 Task: Search one way flight ticket for 4 adults, 2 children, 2 infants in seat and 1 infant on lap in economy from Hays: Hays Regional Airport to Fort Wayne: Fort Wayne International Airport on 5-4-2023. Choice of flights is Westjet. Price is upto 90000. Outbound departure time preference is 10:30.
Action: Mouse moved to (318, 292)
Screenshot: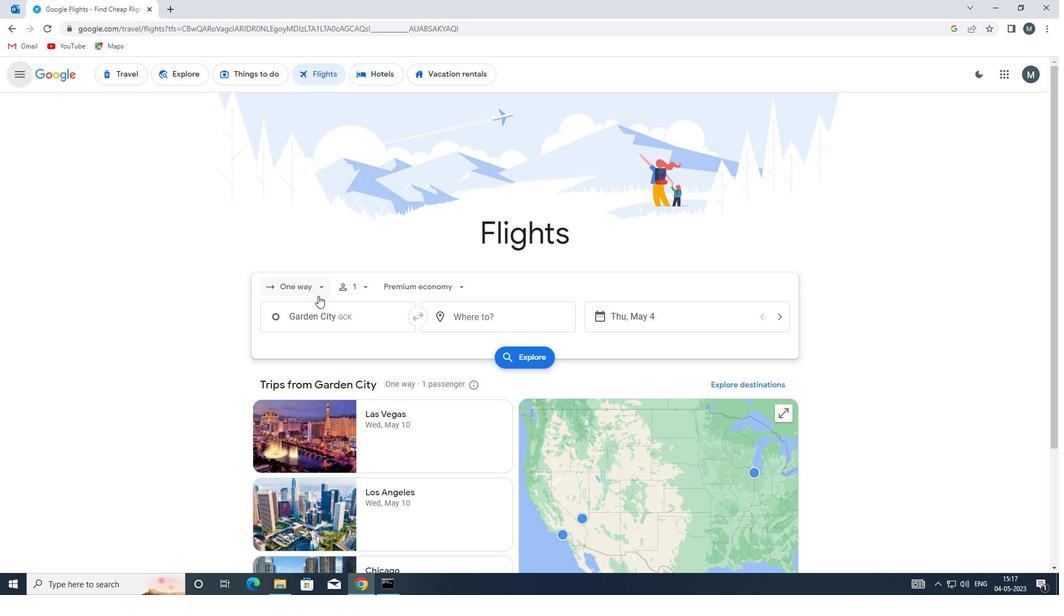 
Action: Mouse pressed left at (318, 292)
Screenshot: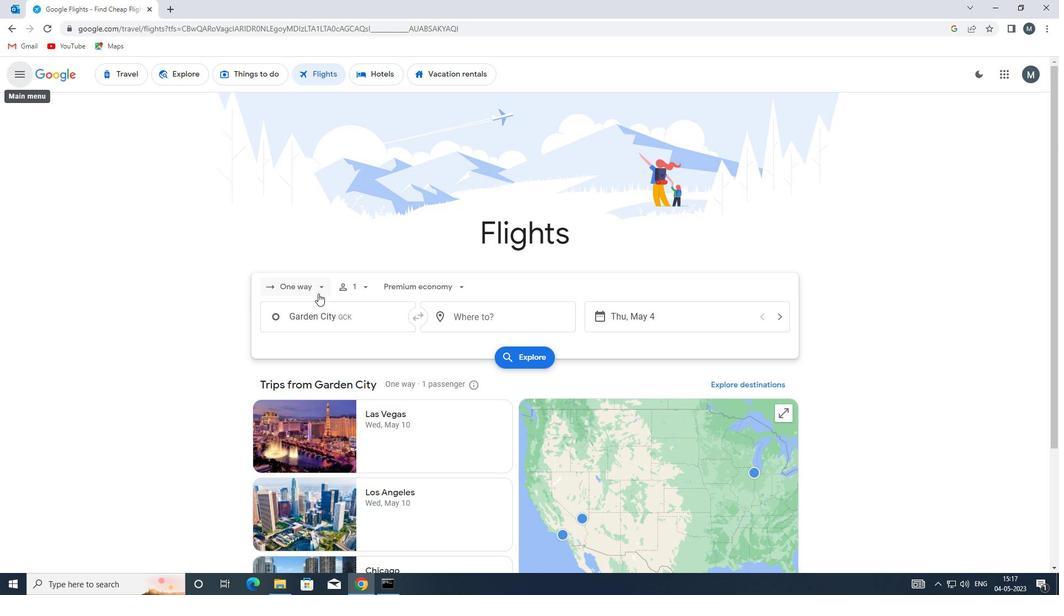 
Action: Mouse moved to (329, 334)
Screenshot: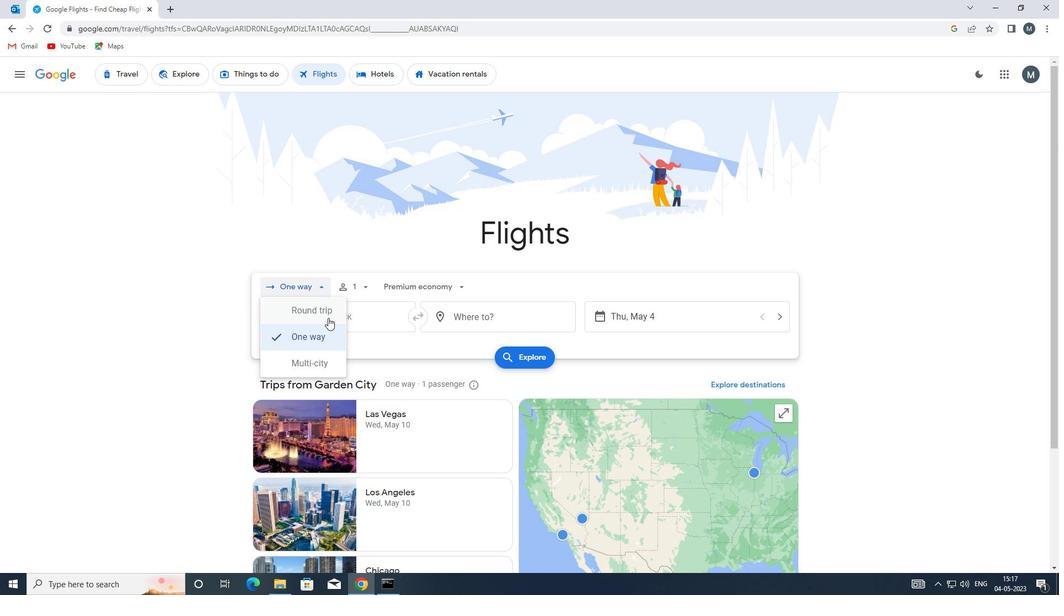 
Action: Mouse pressed left at (329, 334)
Screenshot: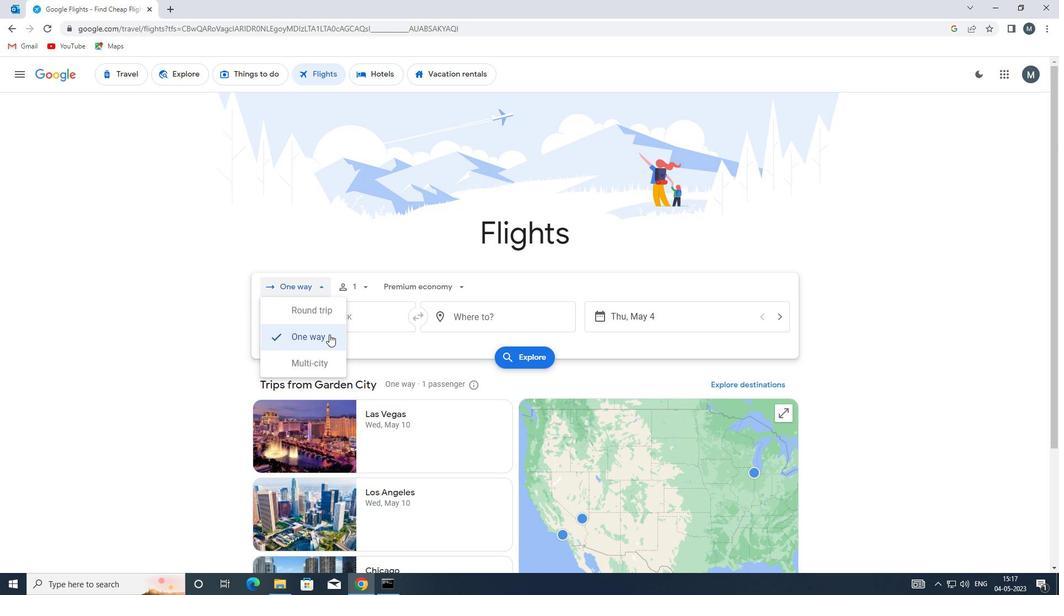 
Action: Mouse moved to (367, 287)
Screenshot: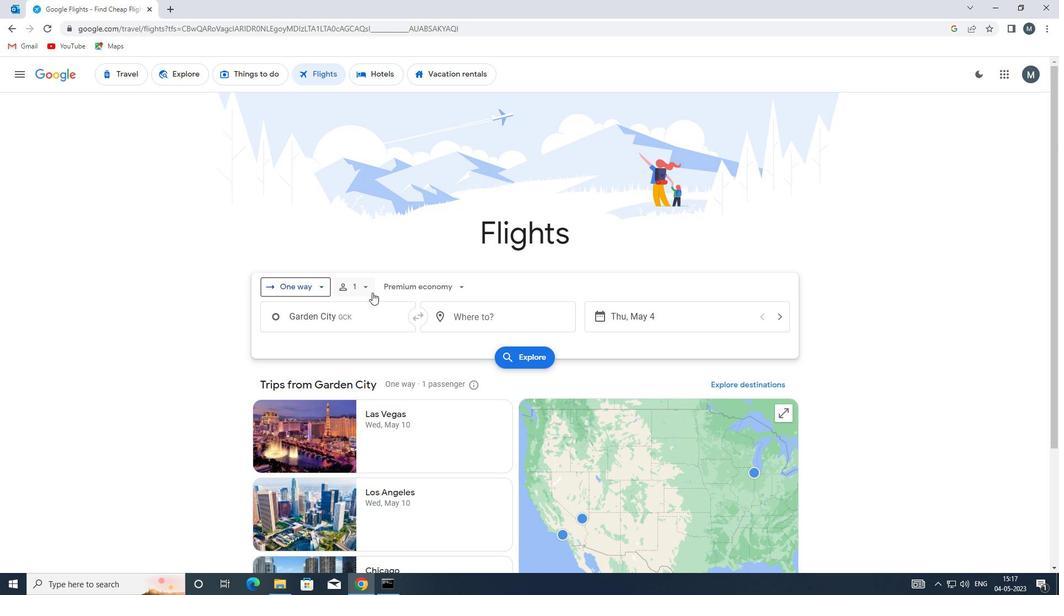 
Action: Mouse pressed left at (367, 287)
Screenshot: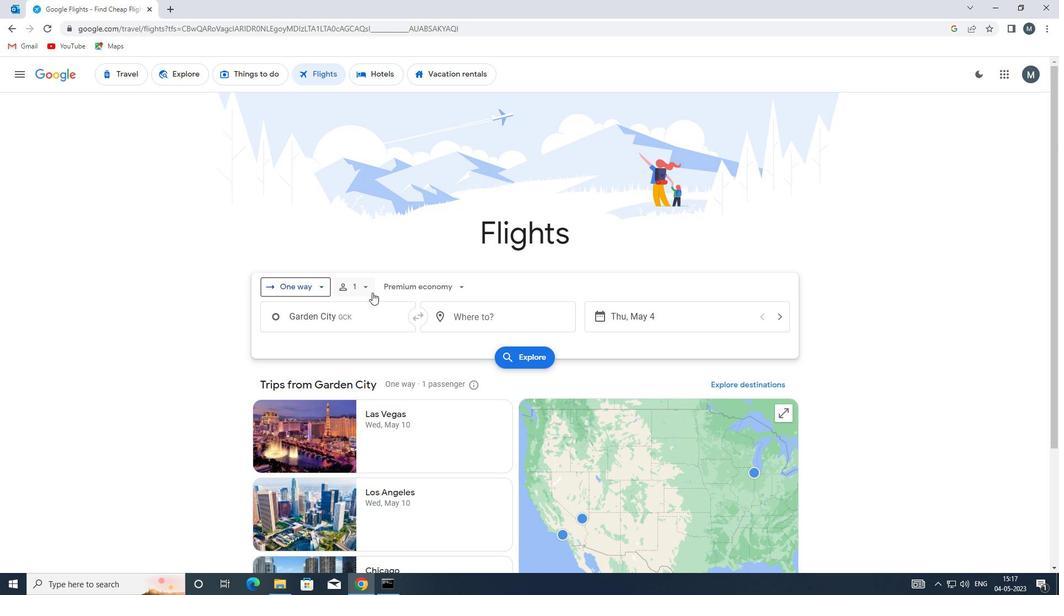 
Action: Mouse moved to (450, 315)
Screenshot: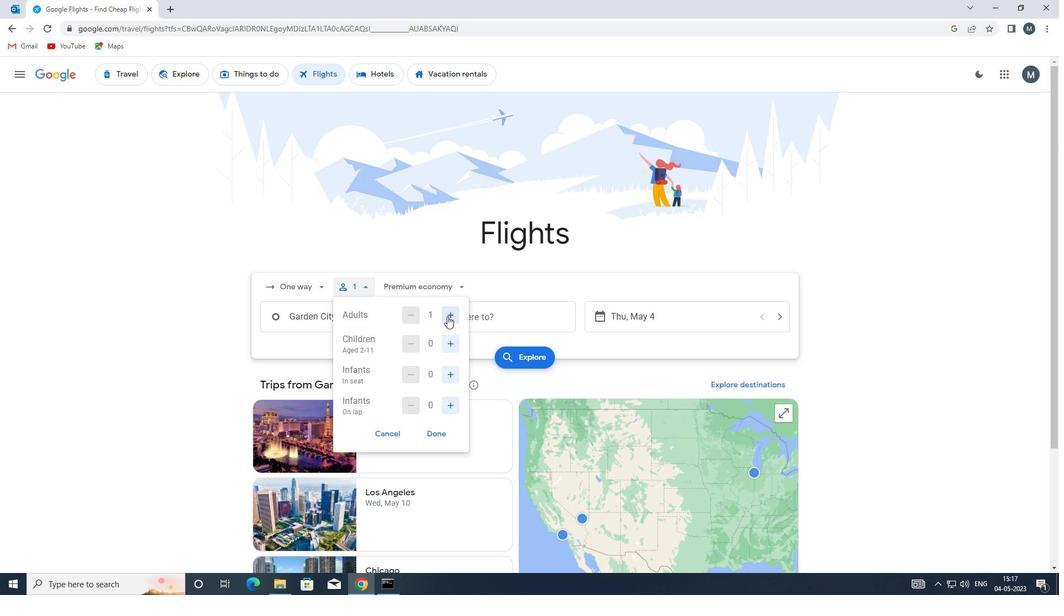 
Action: Mouse pressed left at (450, 315)
Screenshot: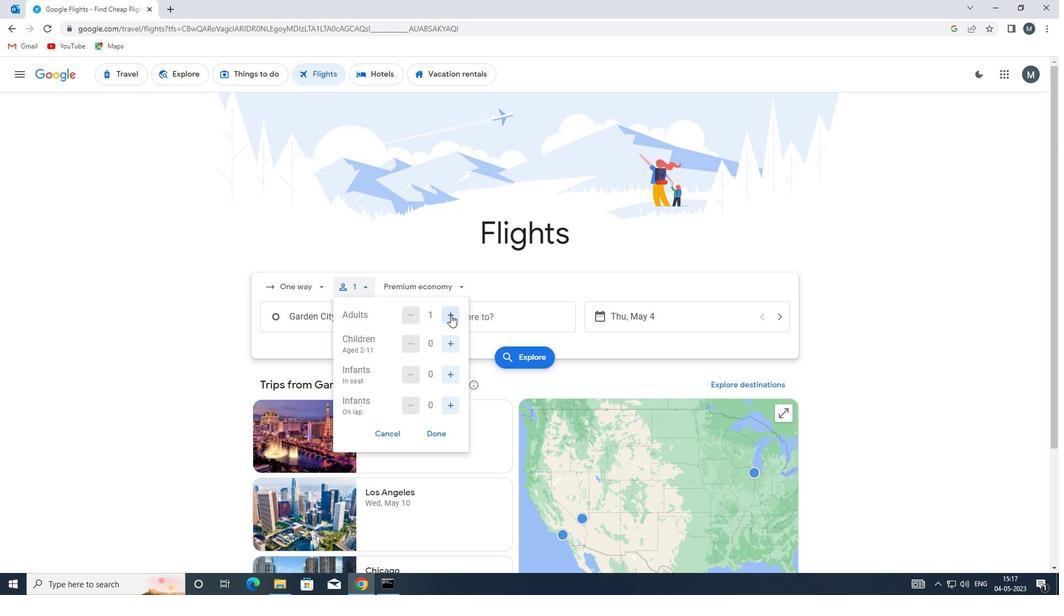 
Action: Mouse pressed left at (450, 315)
Screenshot: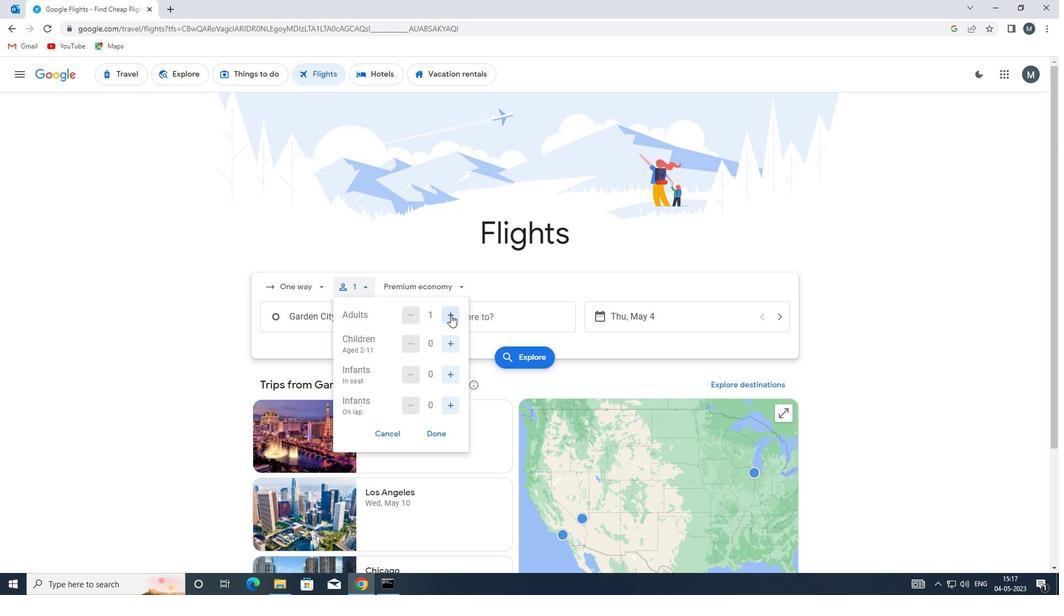 
Action: Mouse pressed left at (450, 315)
Screenshot: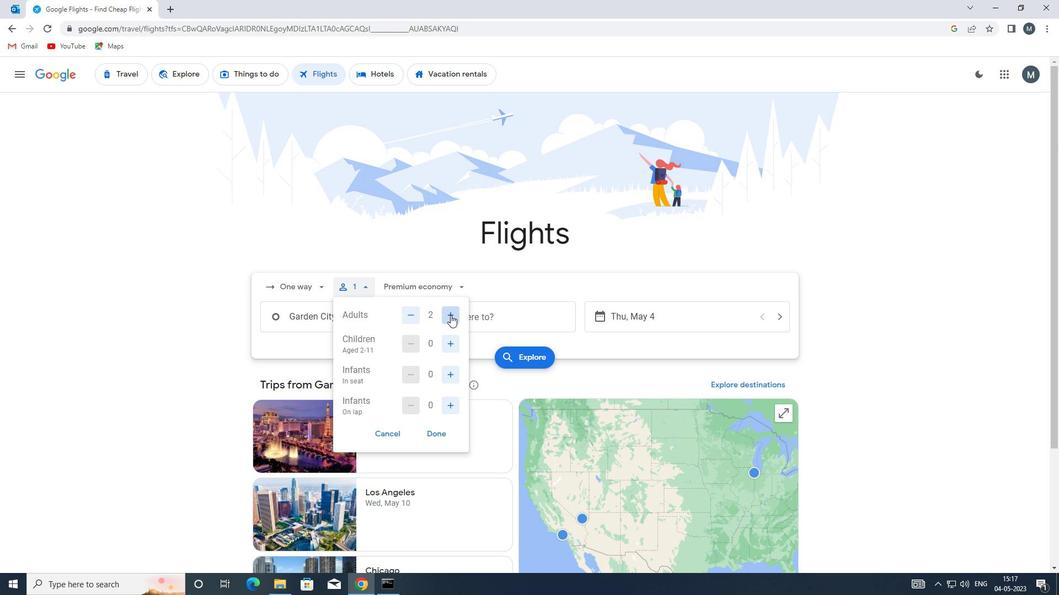 
Action: Mouse moved to (446, 343)
Screenshot: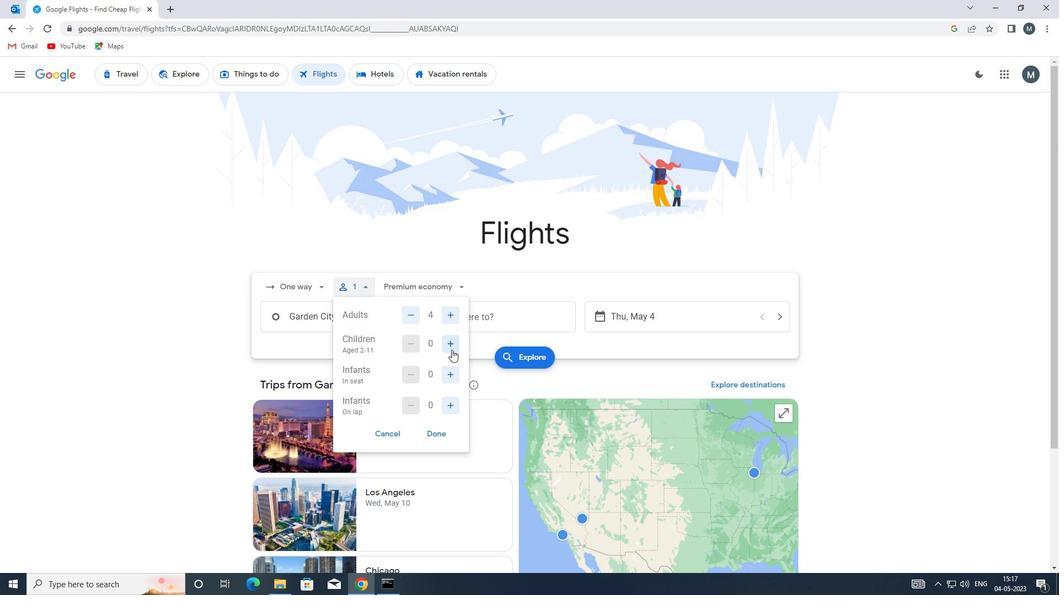 
Action: Mouse pressed left at (446, 343)
Screenshot: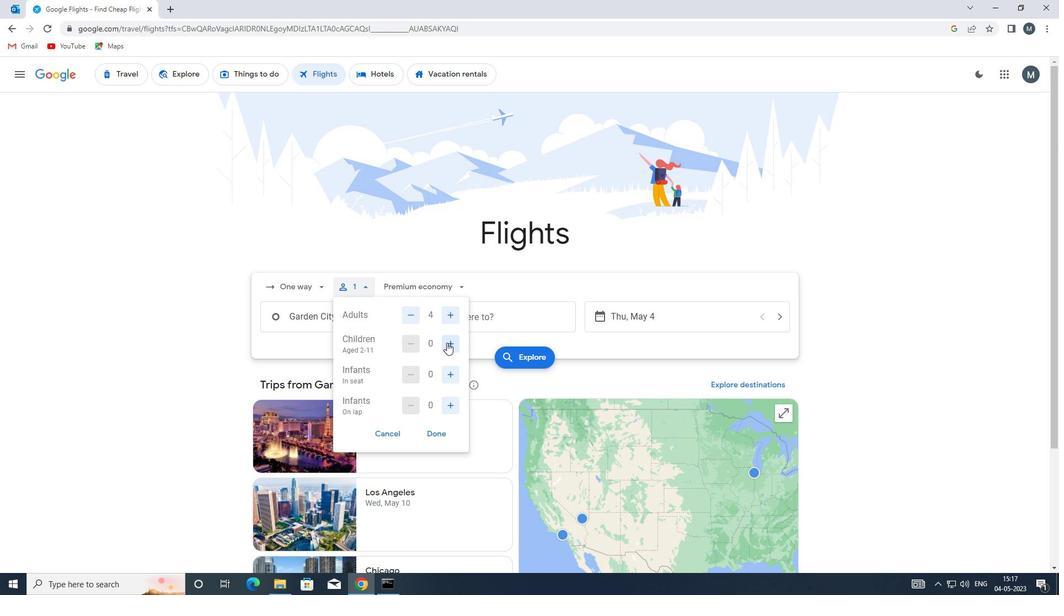 
Action: Mouse pressed left at (446, 343)
Screenshot: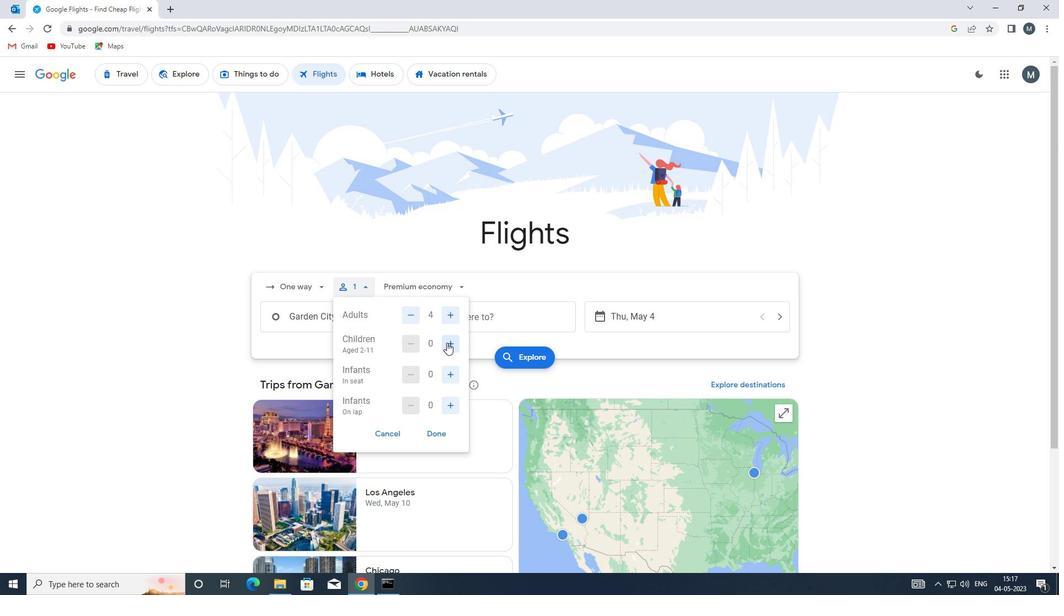 
Action: Mouse moved to (451, 377)
Screenshot: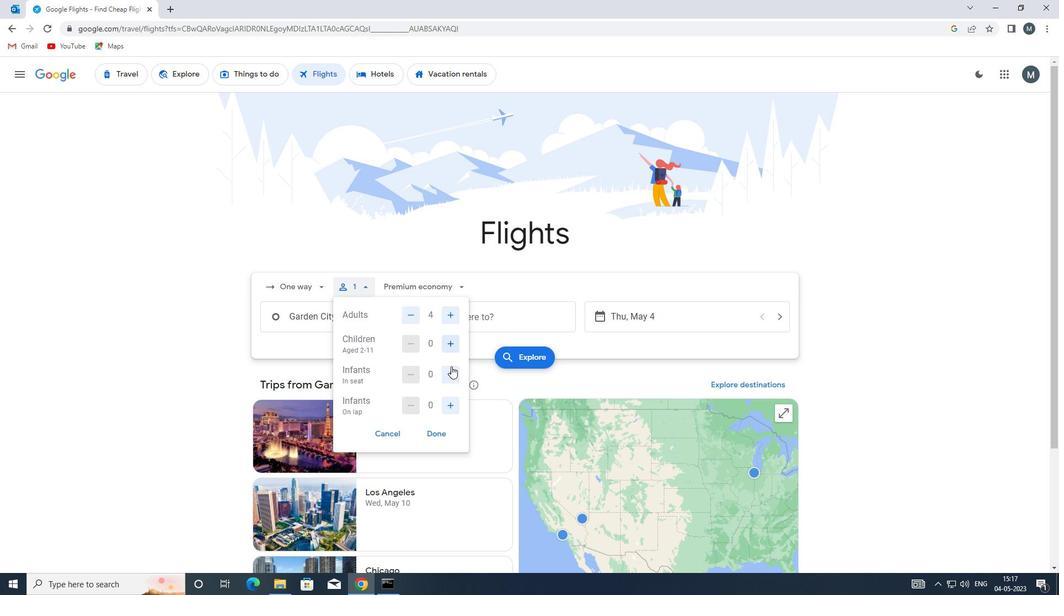 
Action: Mouse pressed left at (451, 377)
Screenshot: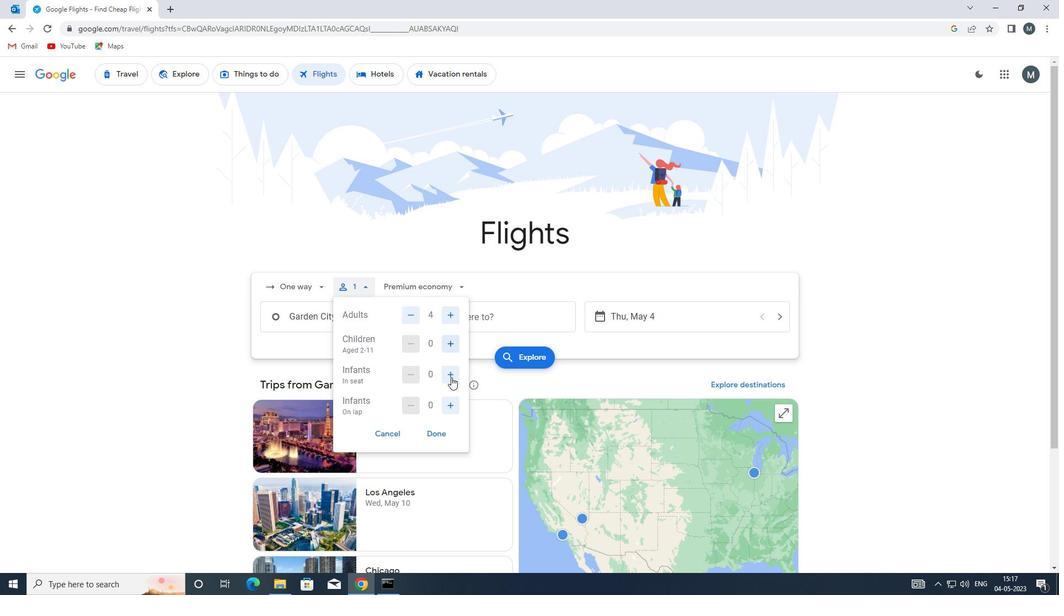 
Action: Mouse pressed left at (451, 377)
Screenshot: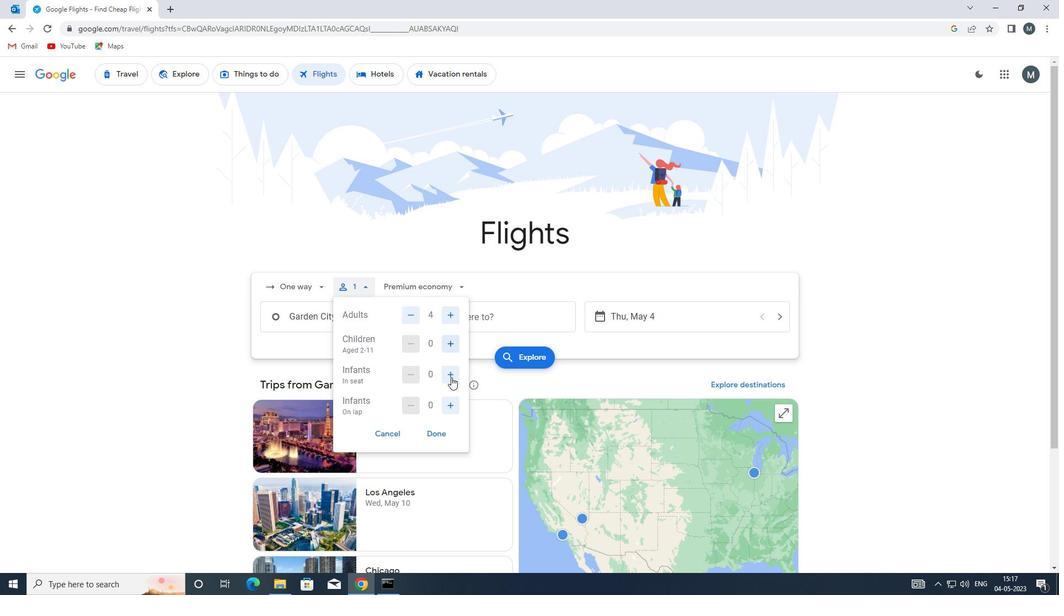 
Action: Mouse moved to (446, 408)
Screenshot: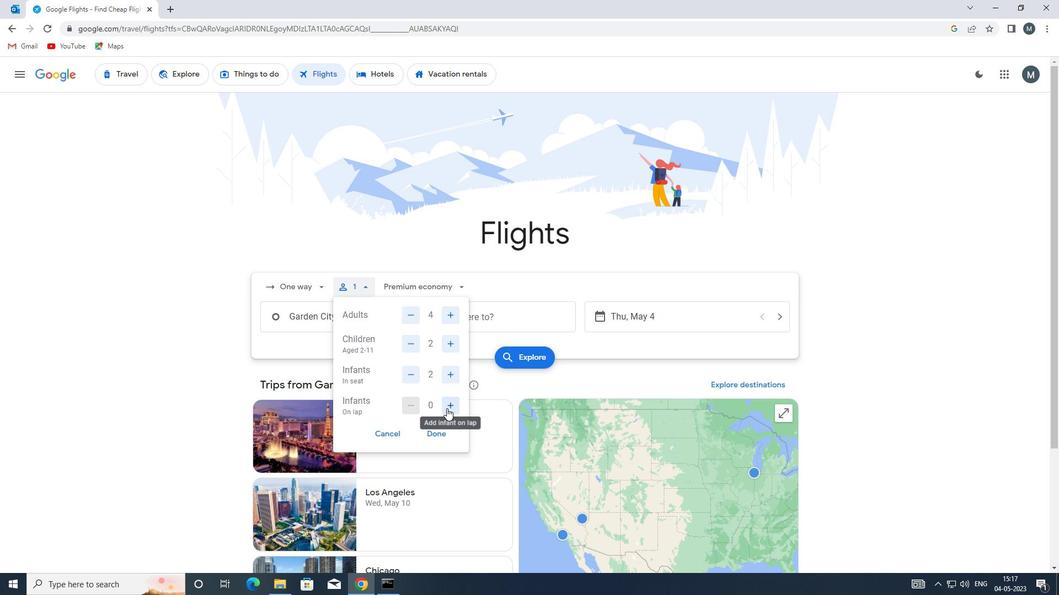 
Action: Mouse pressed left at (446, 408)
Screenshot: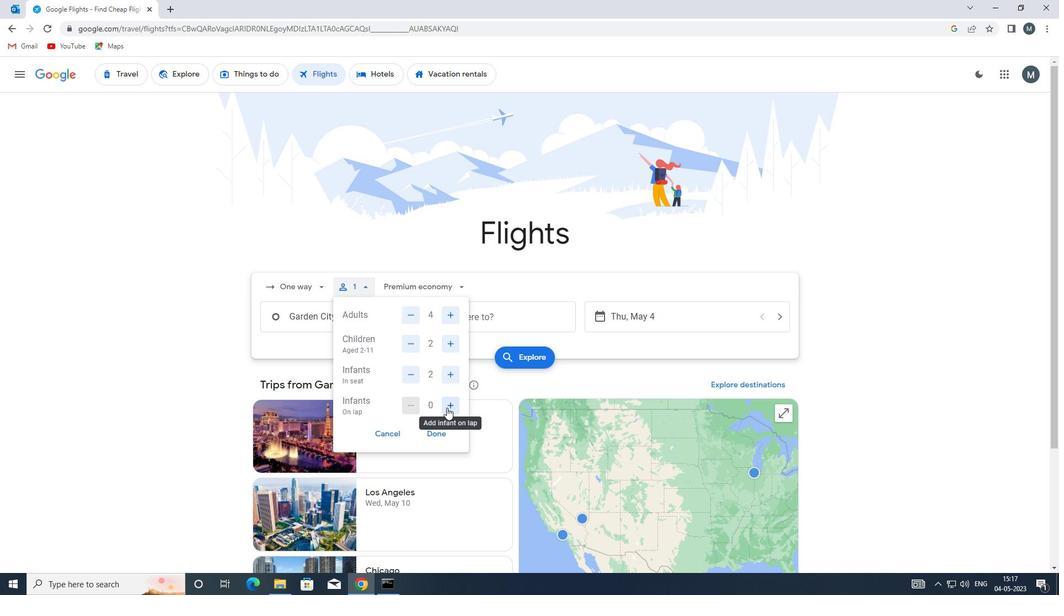 
Action: Mouse moved to (445, 435)
Screenshot: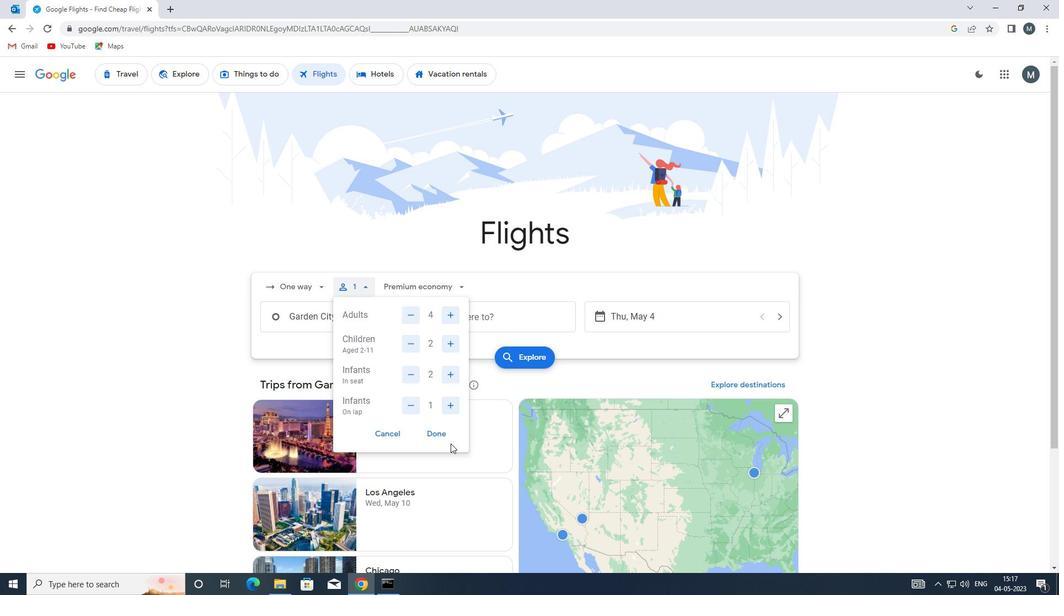 
Action: Mouse pressed left at (445, 435)
Screenshot: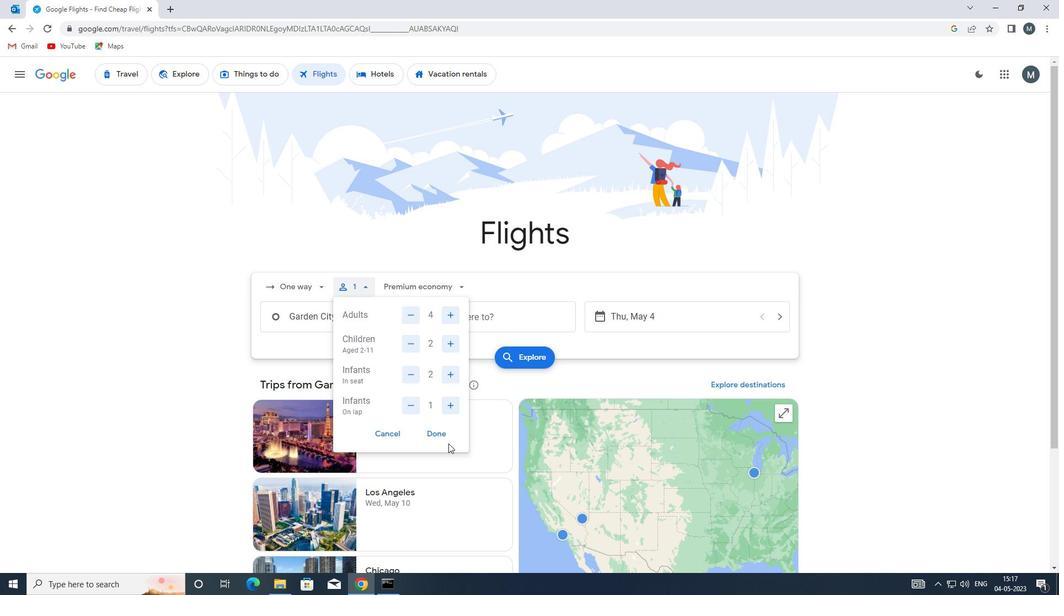 
Action: Mouse moved to (442, 289)
Screenshot: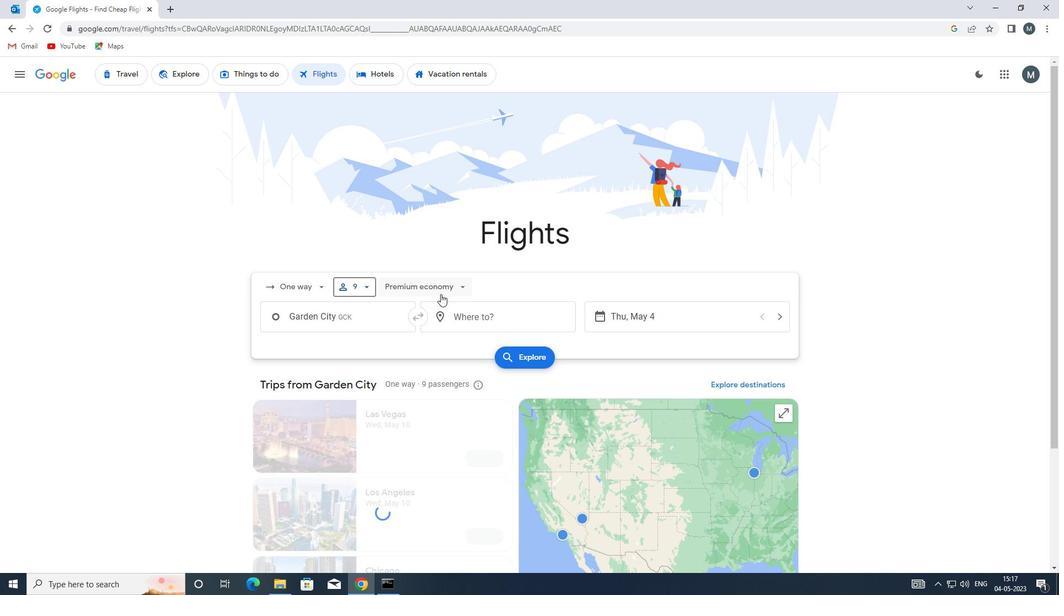
Action: Mouse pressed left at (442, 289)
Screenshot: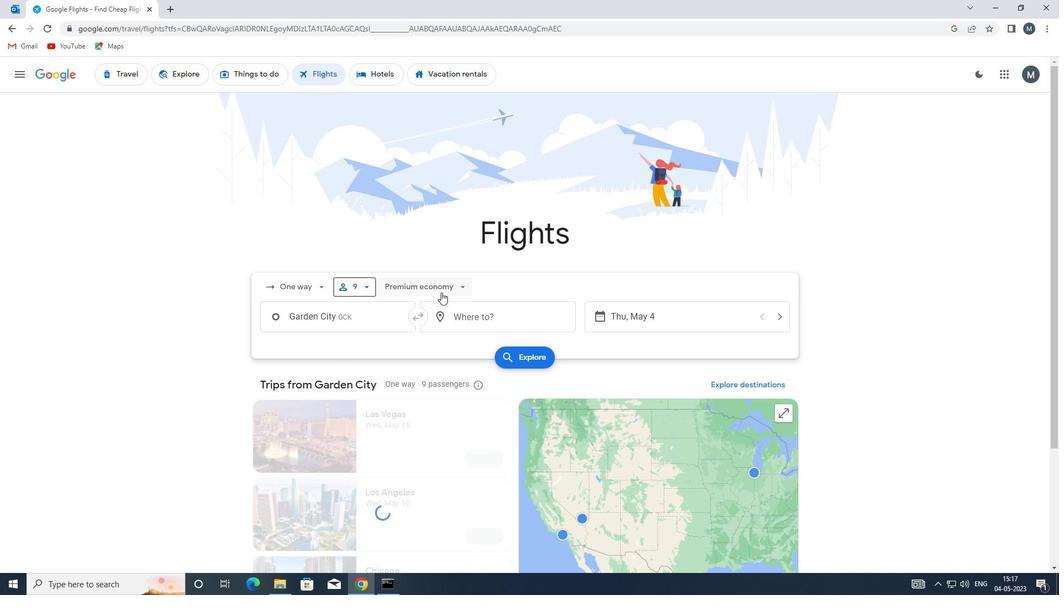 
Action: Mouse moved to (433, 312)
Screenshot: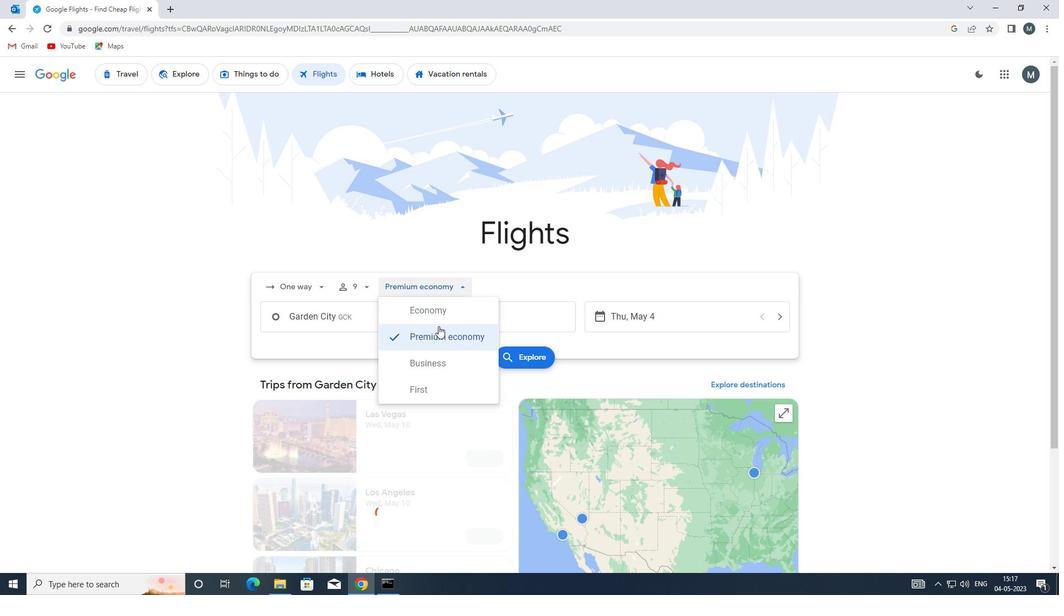 
Action: Mouse pressed left at (433, 312)
Screenshot: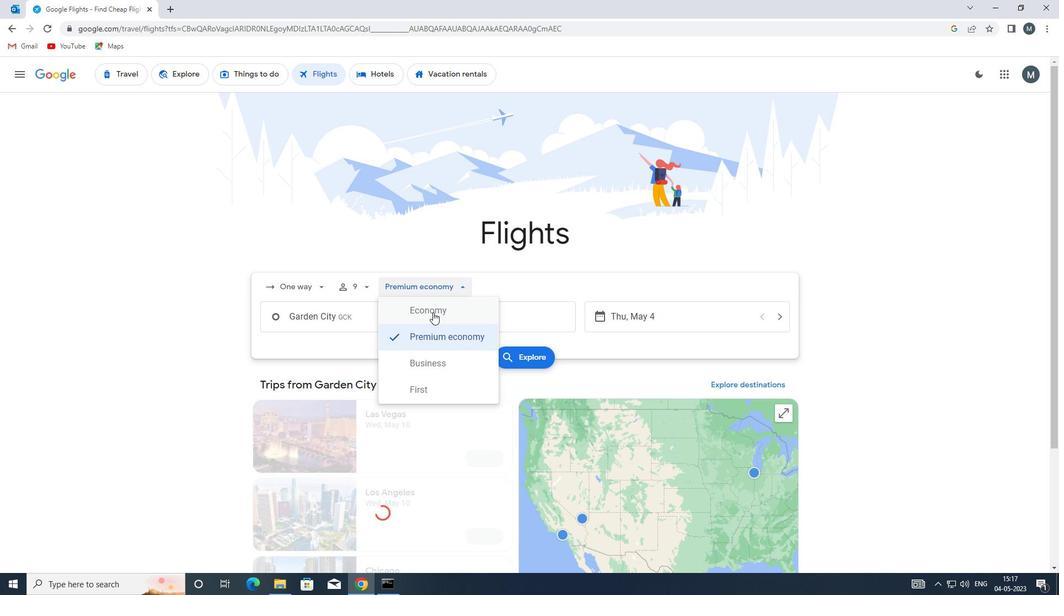 
Action: Mouse moved to (365, 319)
Screenshot: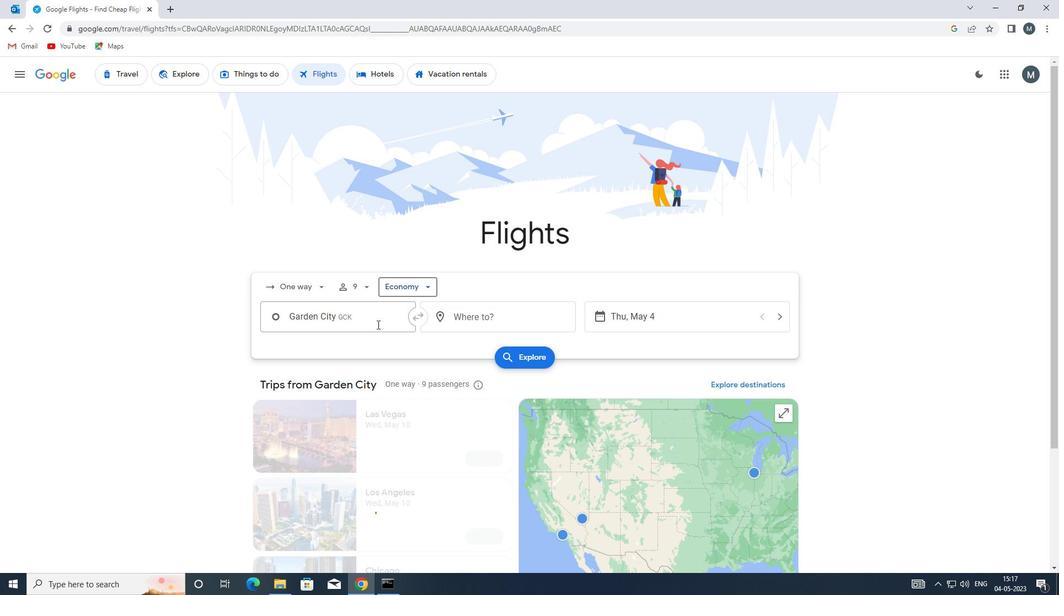 
Action: Mouse pressed left at (365, 319)
Screenshot: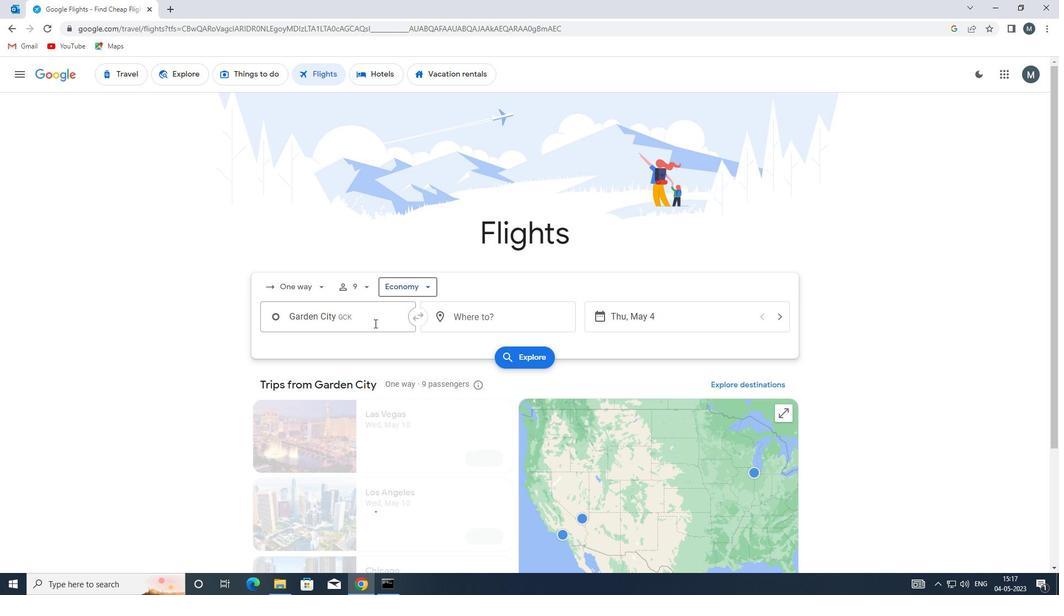 
Action: Key pressed hys
Screenshot: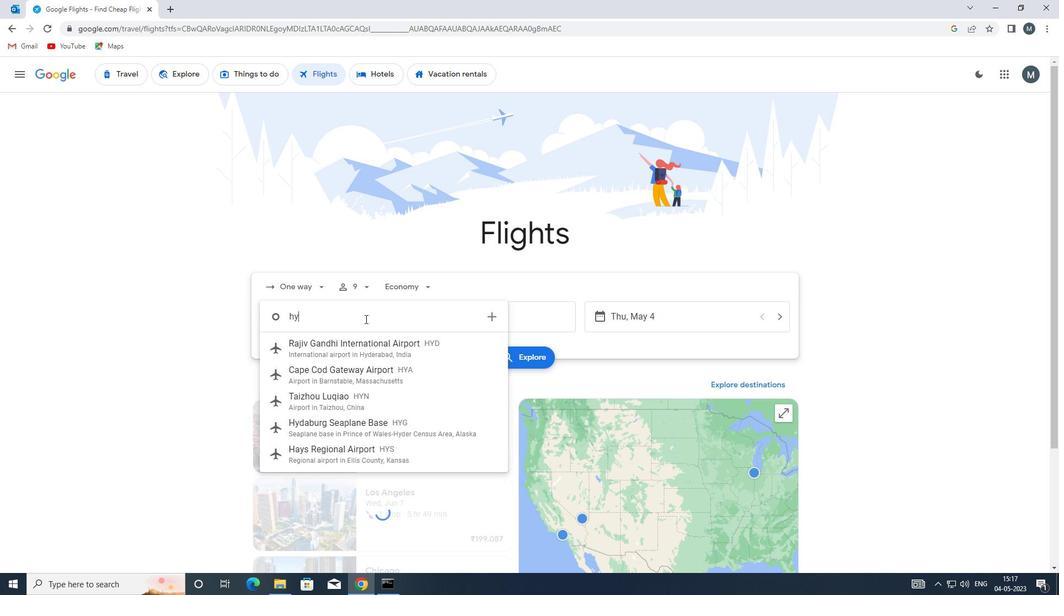 
Action: Mouse moved to (377, 352)
Screenshot: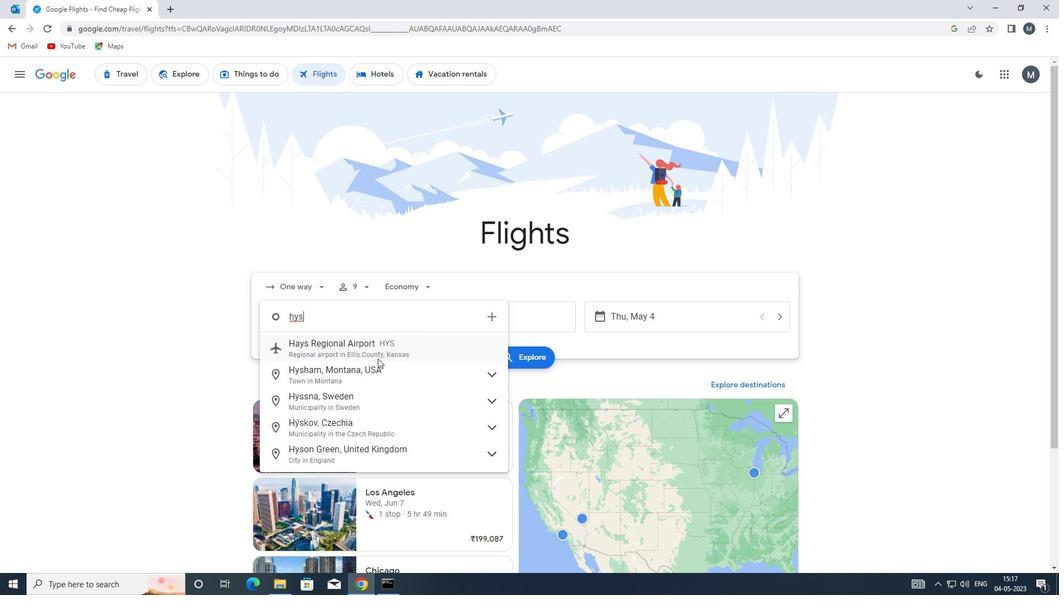 
Action: Mouse pressed left at (377, 352)
Screenshot: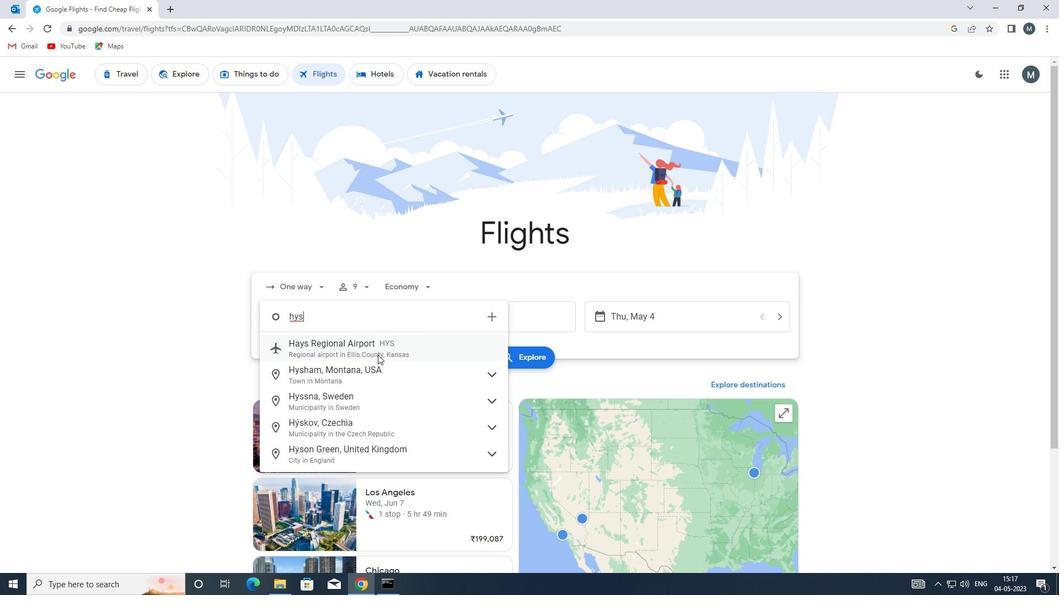 
Action: Mouse moved to (464, 321)
Screenshot: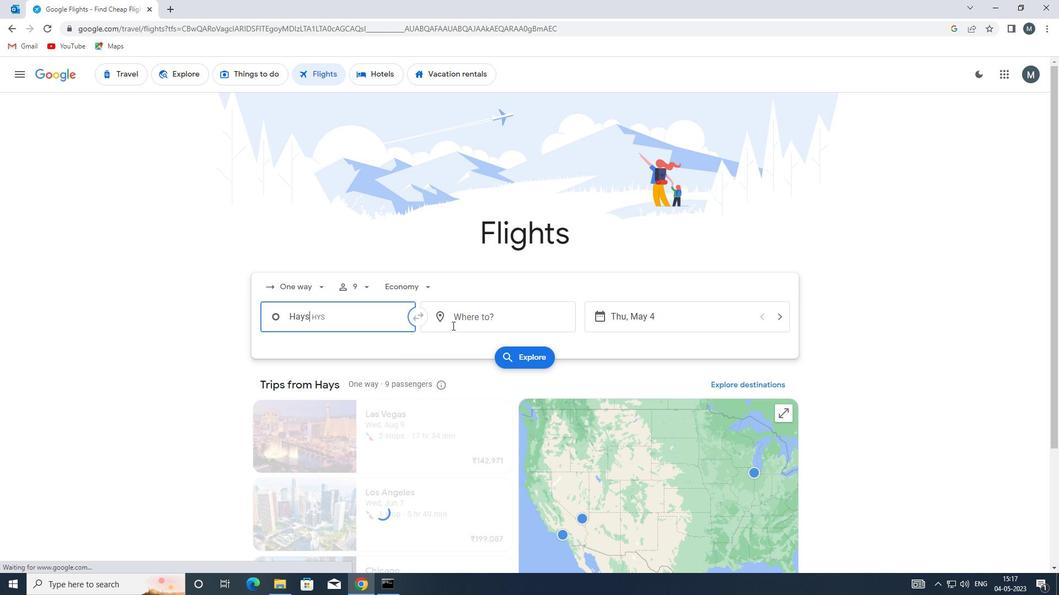 
Action: Mouse pressed left at (464, 321)
Screenshot: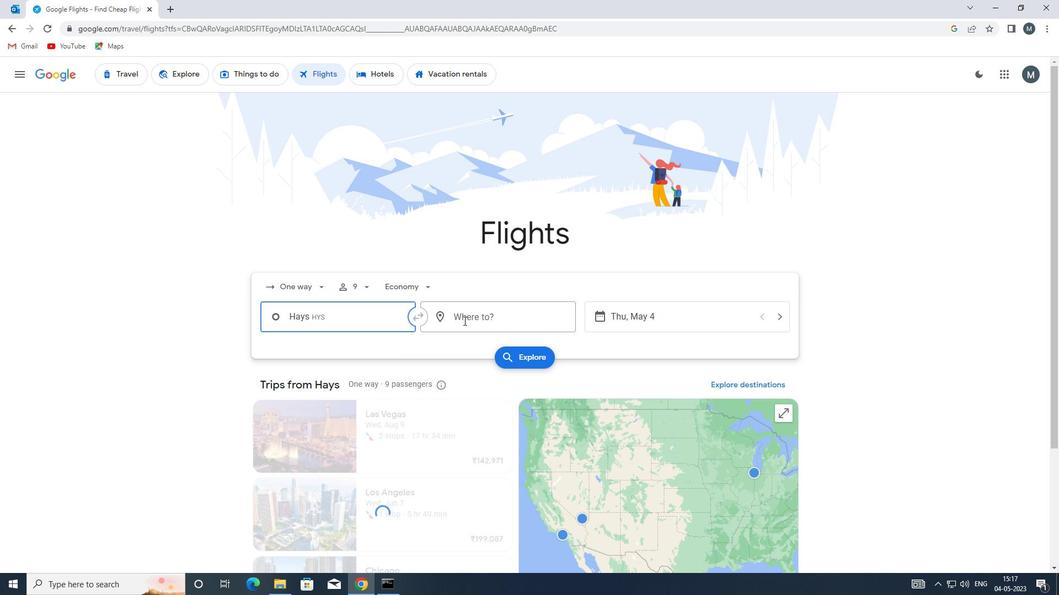 
Action: Key pressed fw
Screenshot: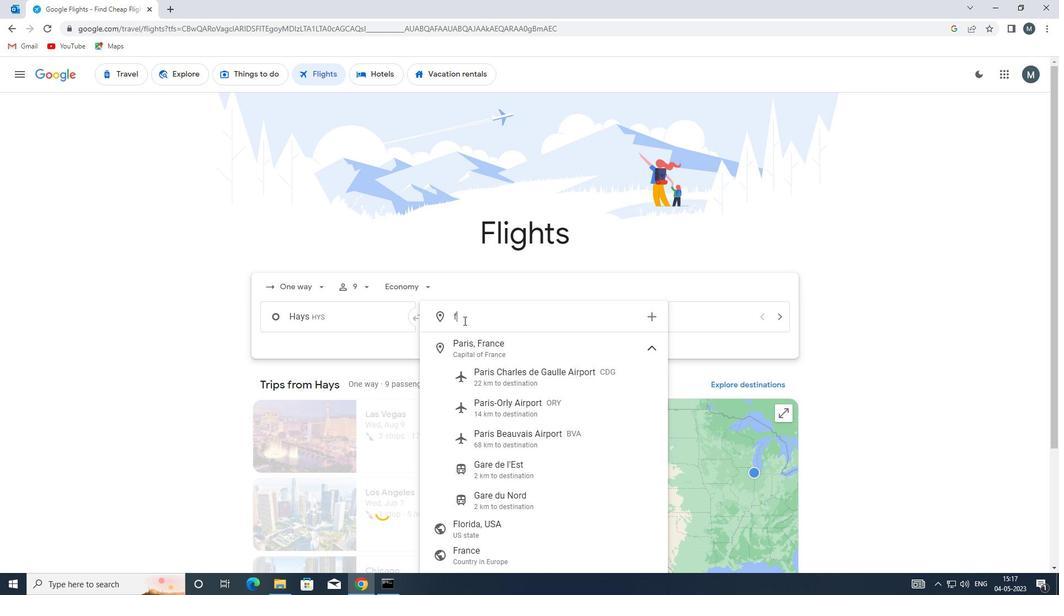 
Action: Mouse moved to (502, 353)
Screenshot: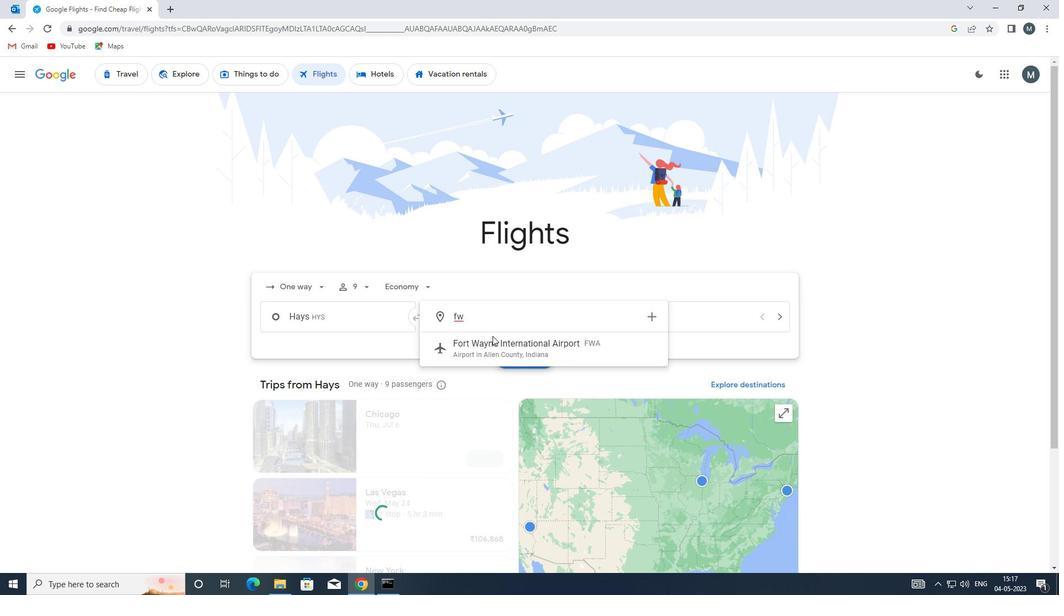 
Action: Mouse pressed left at (502, 353)
Screenshot: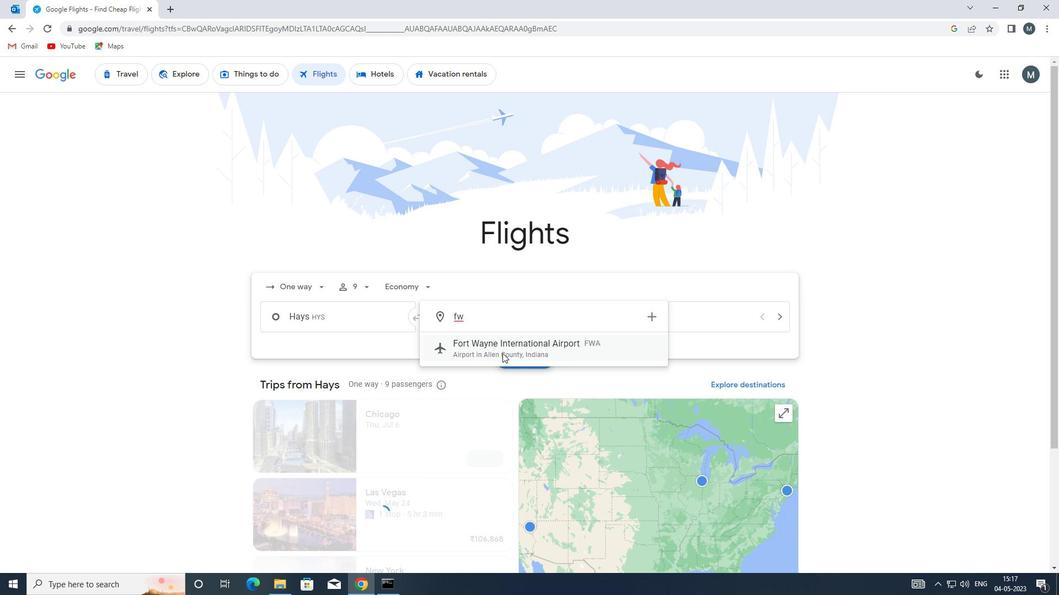 
Action: Mouse moved to (673, 315)
Screenshot: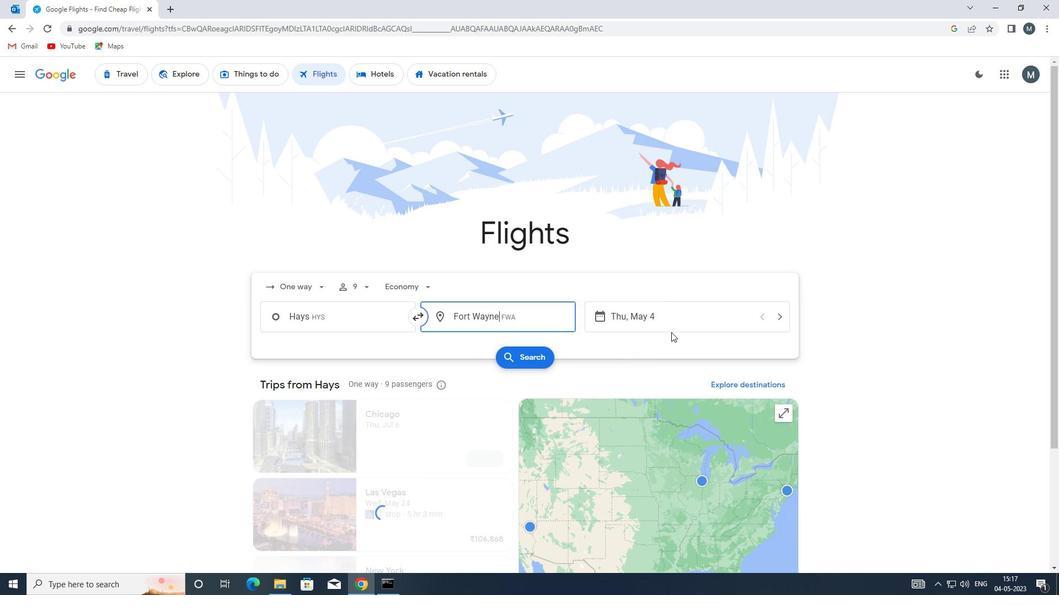 
Action: Mouse pressed left at (673, 315)
Screenshot: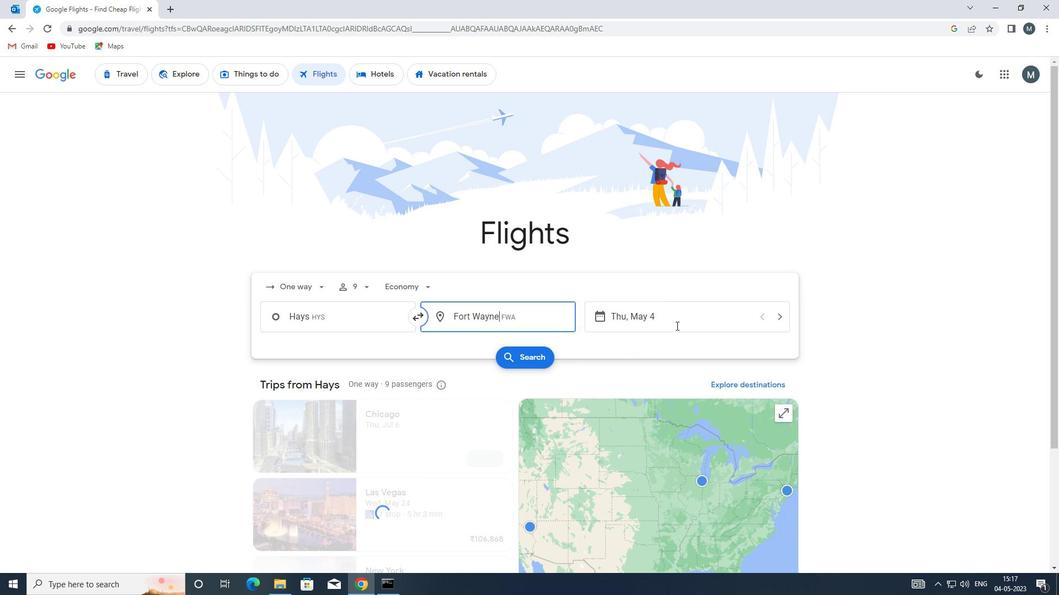 
Action: Mouse moved to (508, 373)
Screenshot: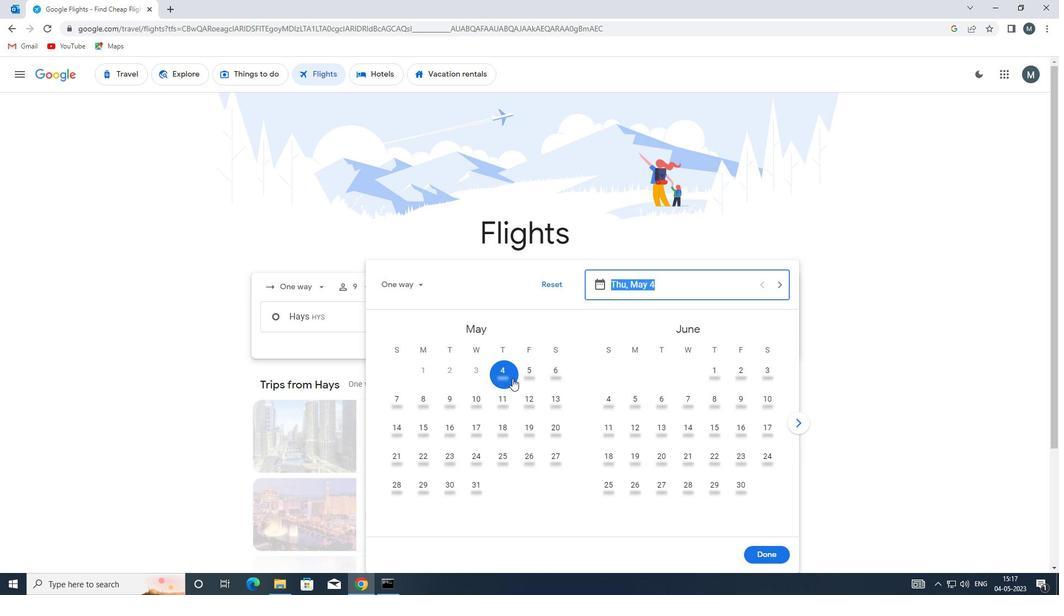 
Action: Mouse pressed left at (508, 373)
Screenshot: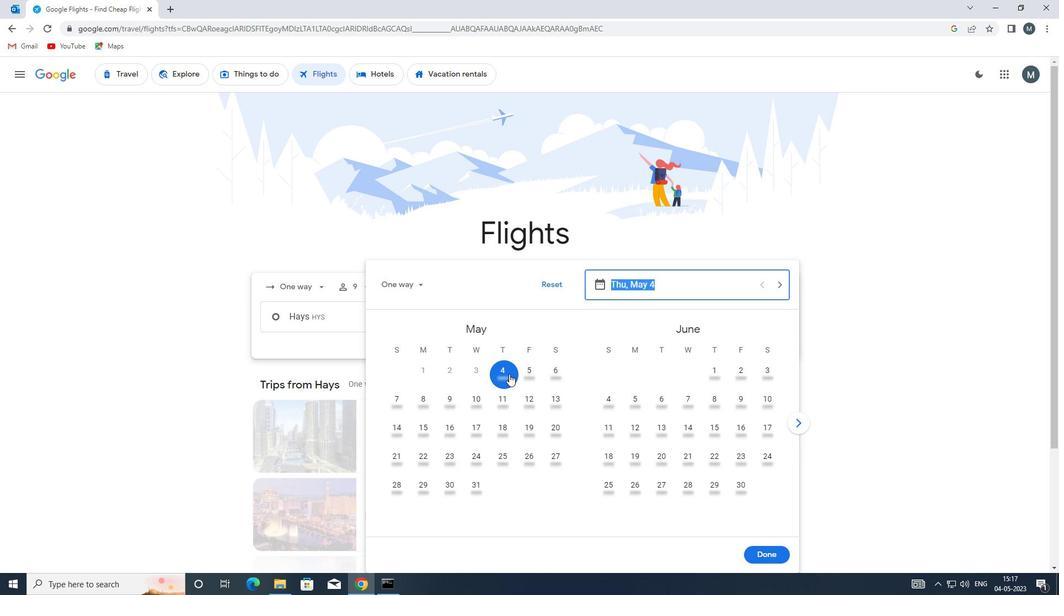 
Action: Mouse moved to (771, 555)
Screenshot: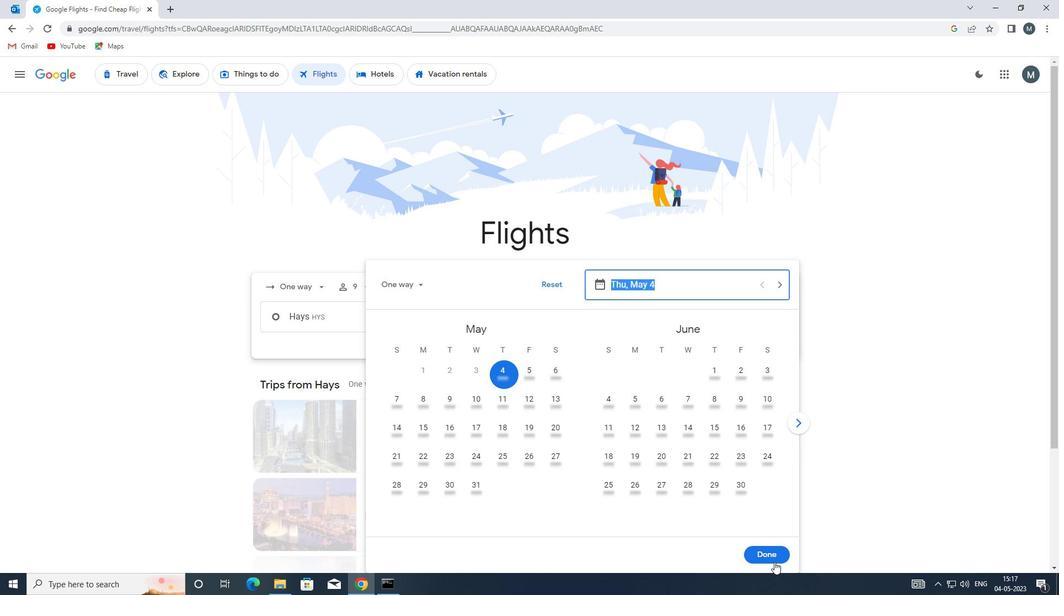 
Action: Mouse pressed left at (771, 555)
Screenshot: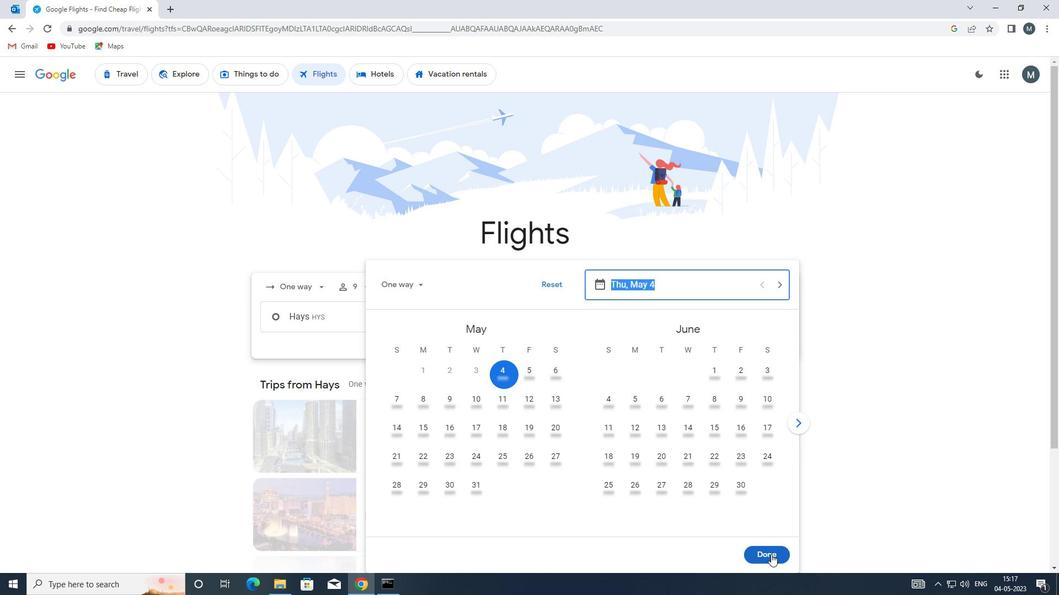 
Action: Mouse moved to (533, 358)
Screenshot: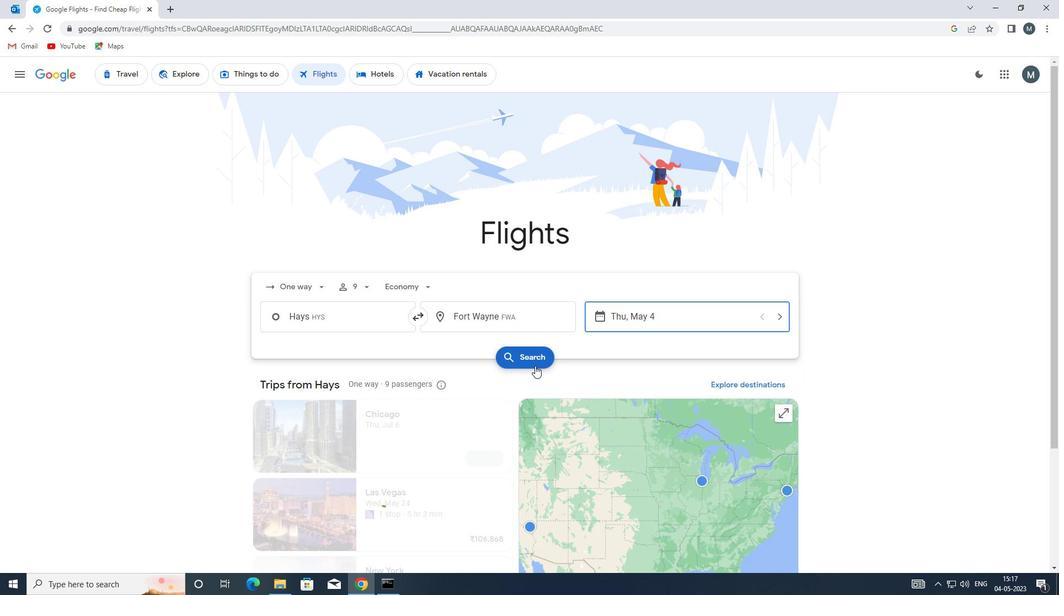 
Action: Mouse pressed left at (533, 358)
Screenshot: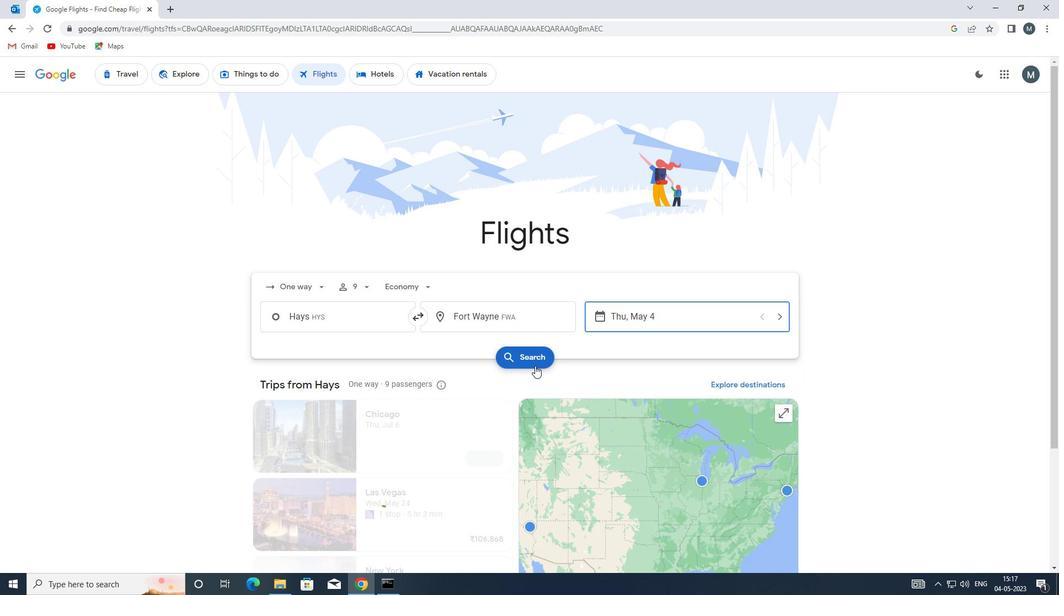 
Action: Mouse moved to (288, 166)
Screenshot: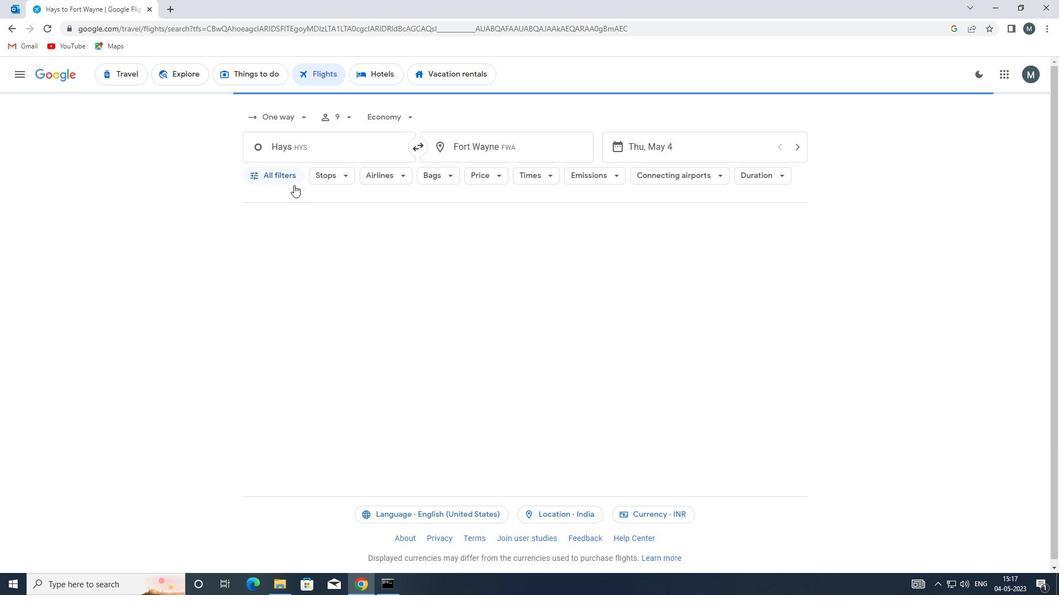 
Action: Mouse pressed left at (288, 166)
Screenshot: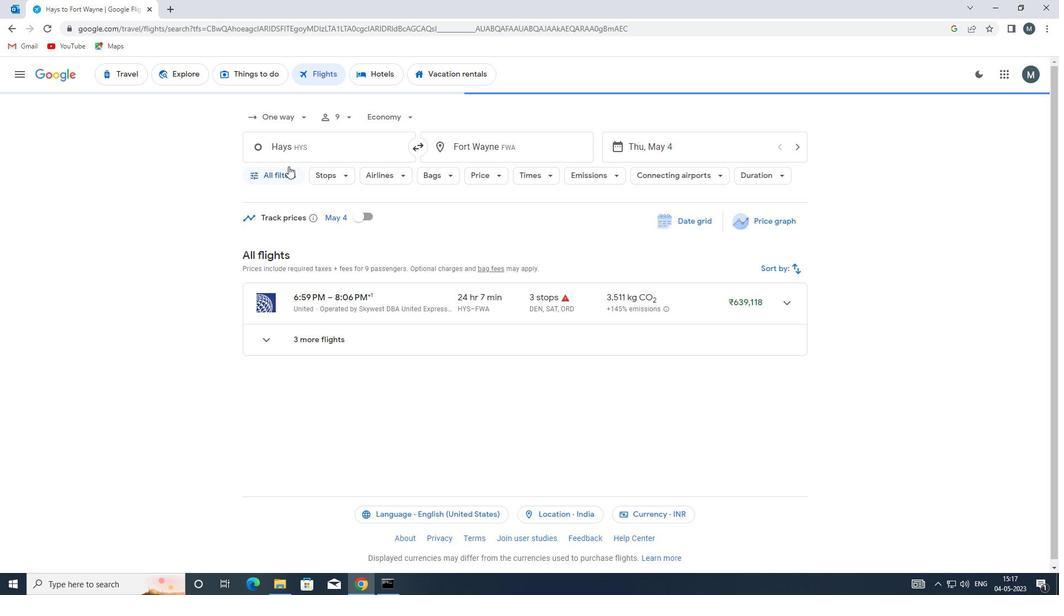 
Action: Mouse moved to (363, 310)
Screenshot: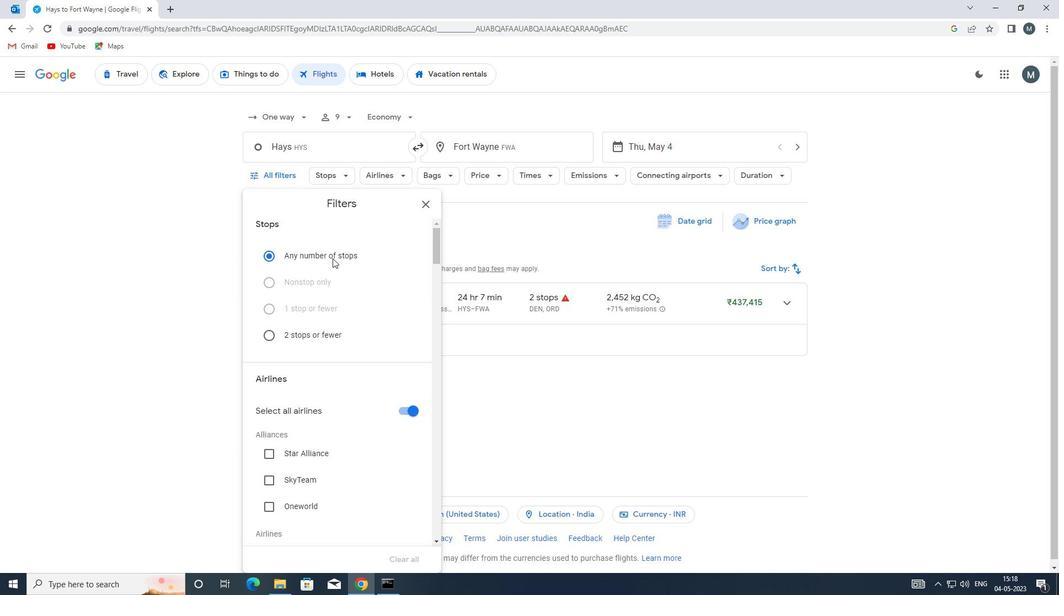 
Action: Mouse scrolled (363, 310) with delta (0, 0)
Screenshot: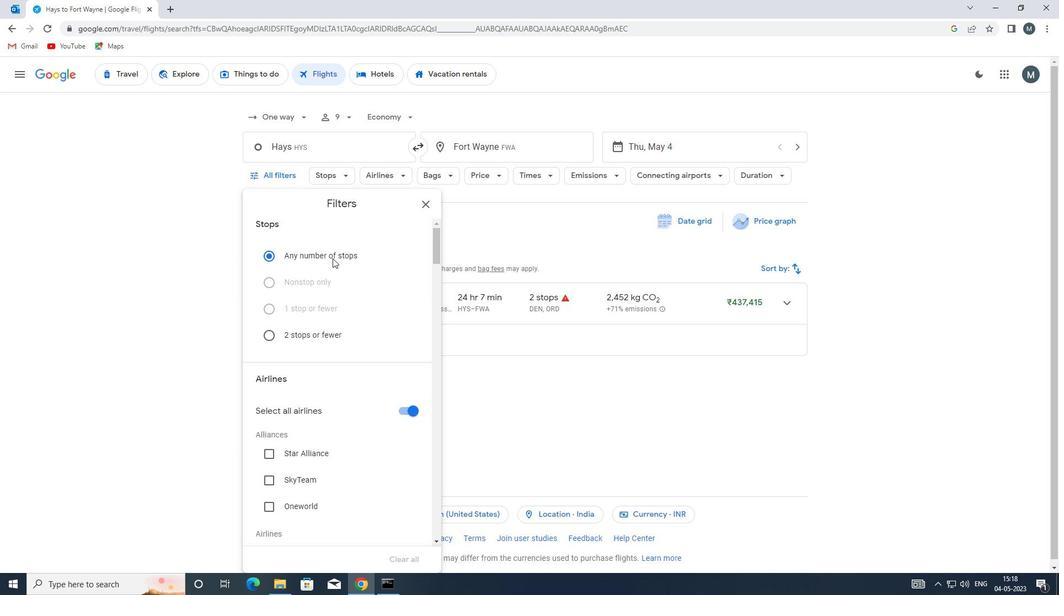 
Action: Mouse moved to (408, 350)
Screenshot: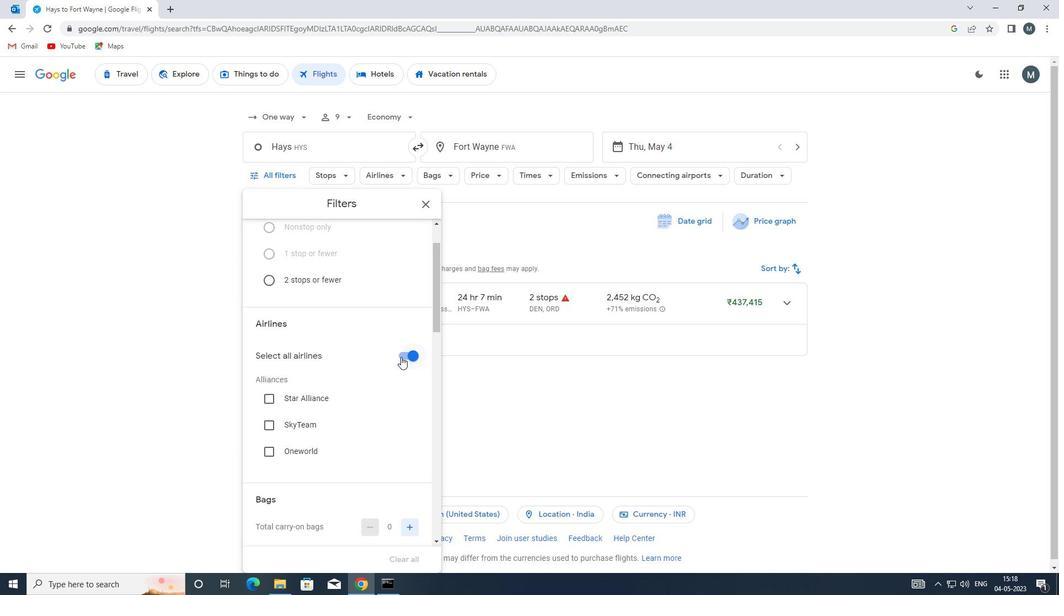 
Action: Mouse pressed left at (408, 350)
Screenshot: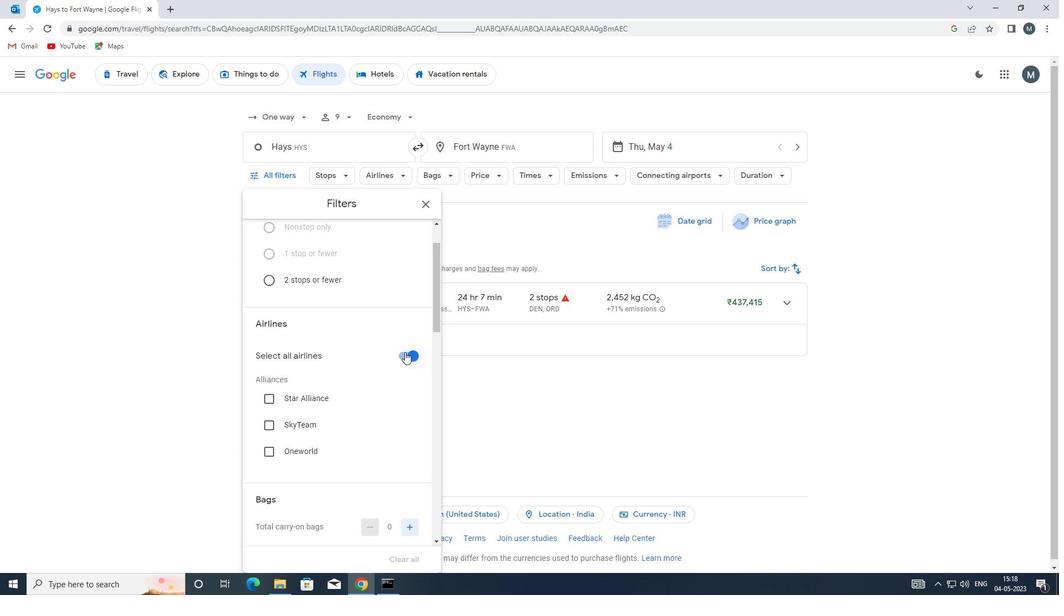 
Action: Mouse moved to (319, 400)
Screenshot: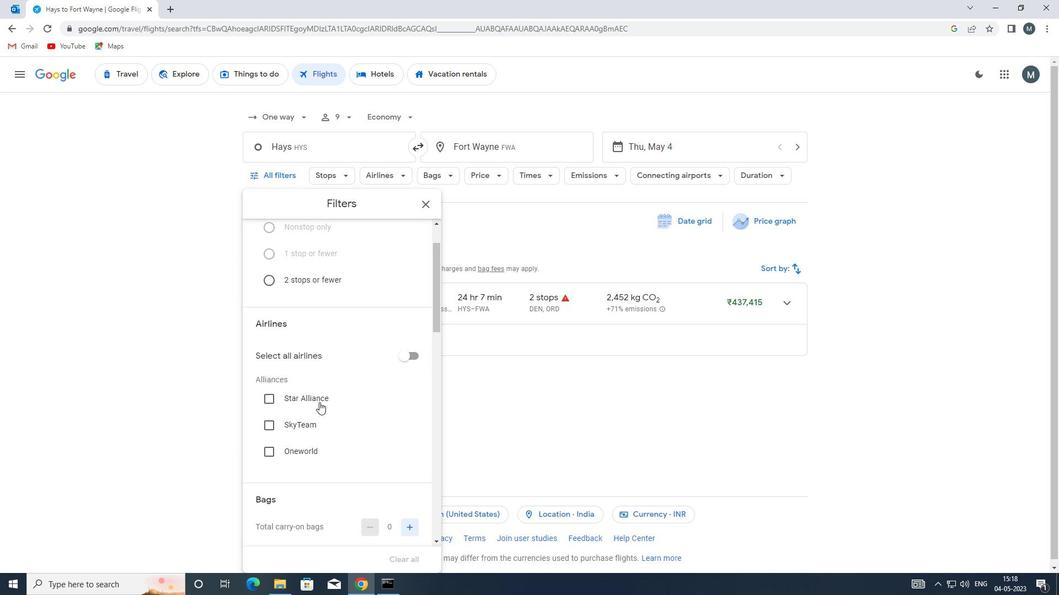
Action: Mouse scrolled (319, 400) with delta (0, 0)
Screenshot: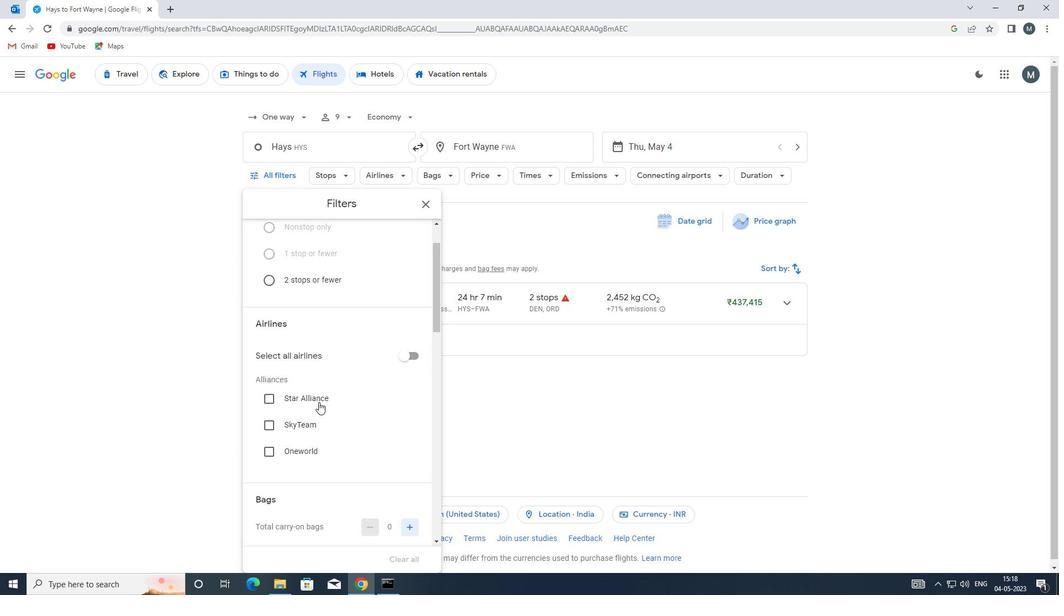 
Action: Mouse scrolled (319, 400) with delta (0, 0)
Screenshot: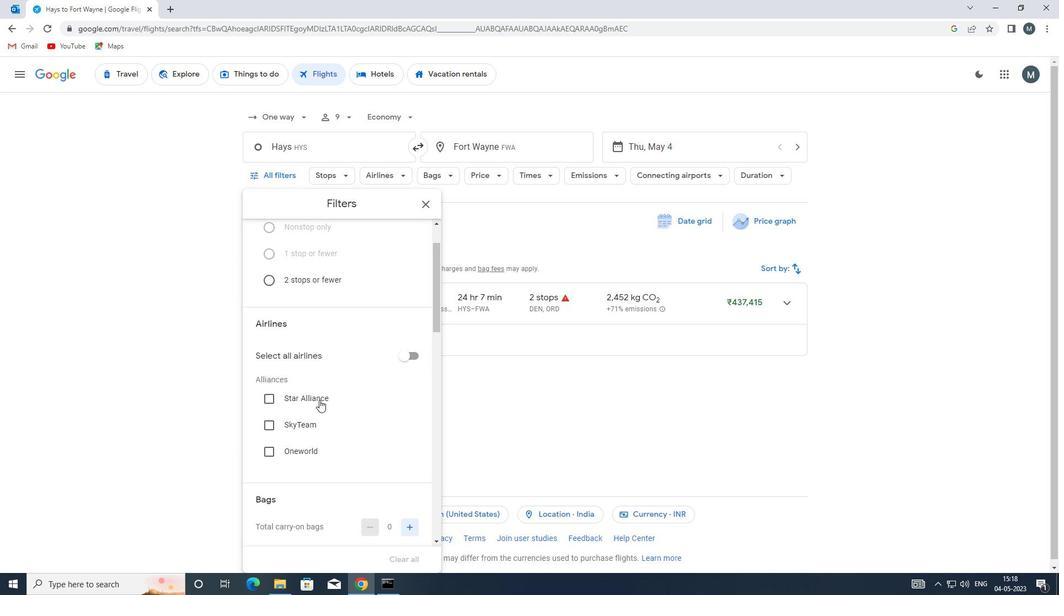
Action: Mouse moved to (361, 396)
Screenshot: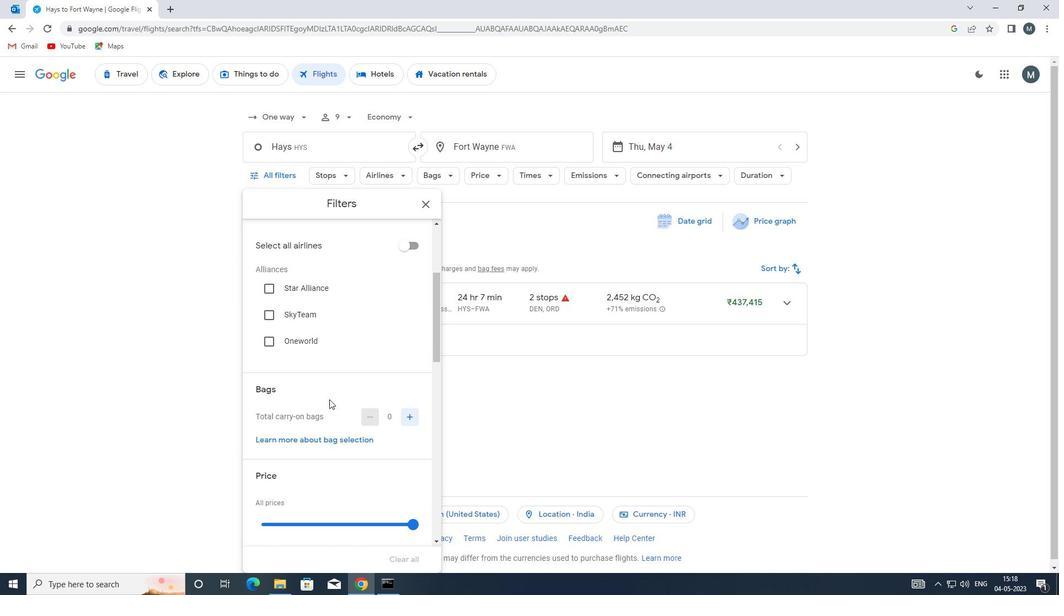 
Action: Mouse scrolled (361, 395) with delta (0, 0)
Screenshot: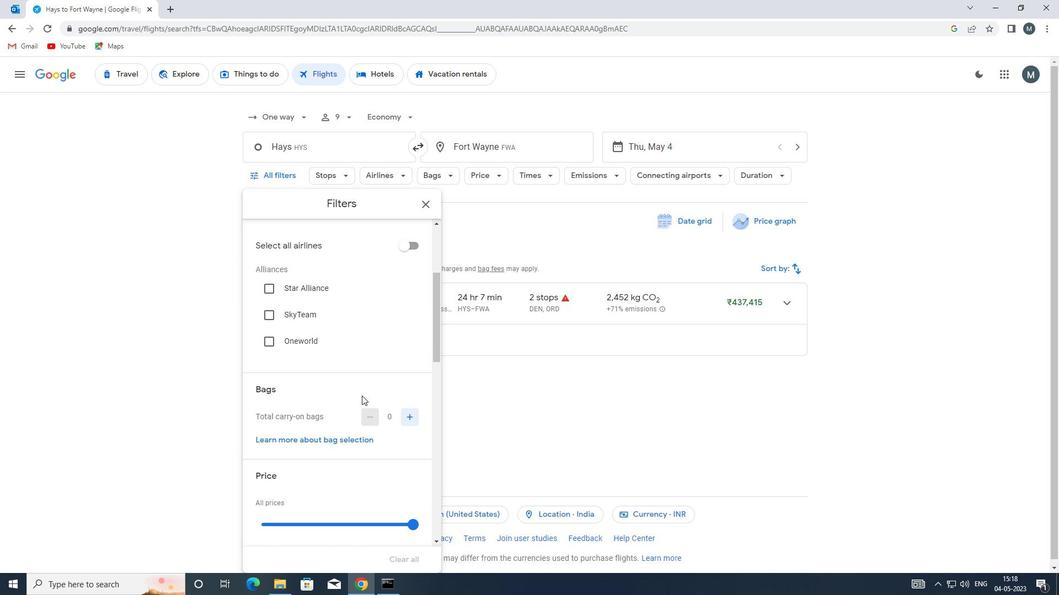 
Action: Mouse scrolled (361, 395) with delta (0, 0)
Screenshot: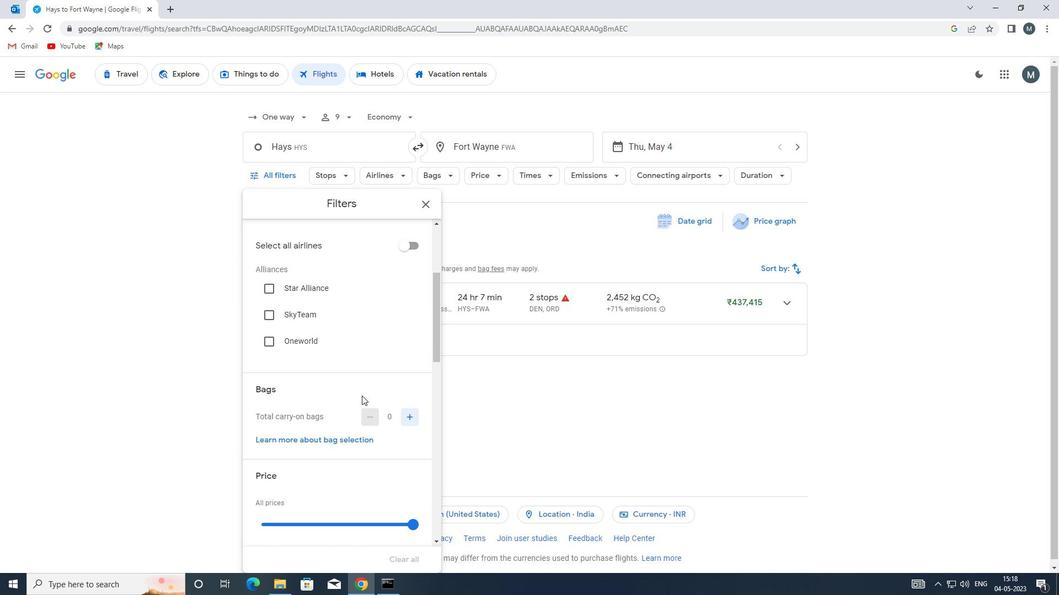 
Action: Mouse moved to (351, 411)
Screenshot: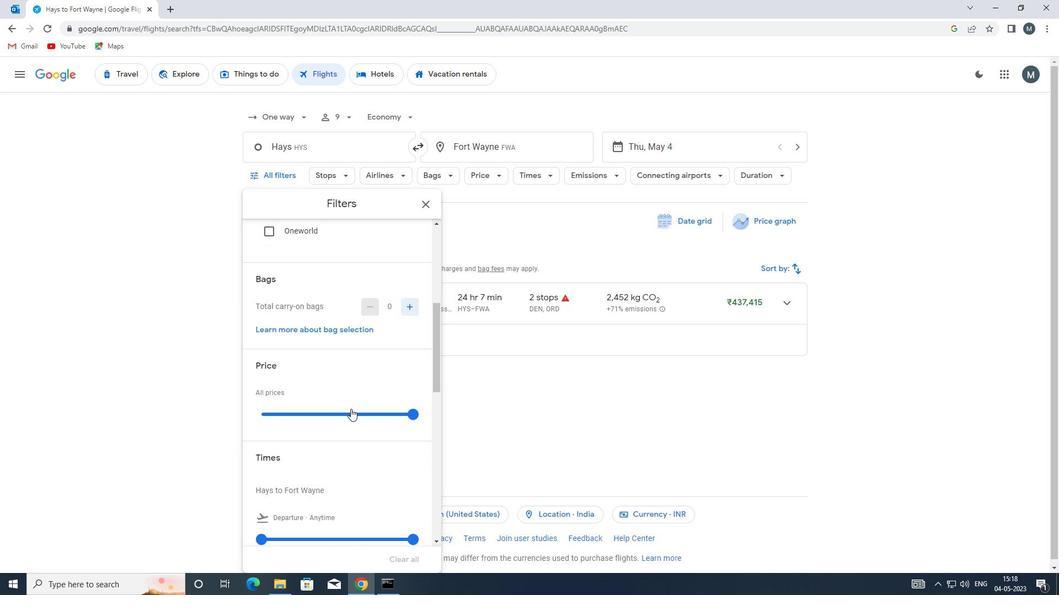 
Action: Mouse pressed left at (351, 411)
Screenshot: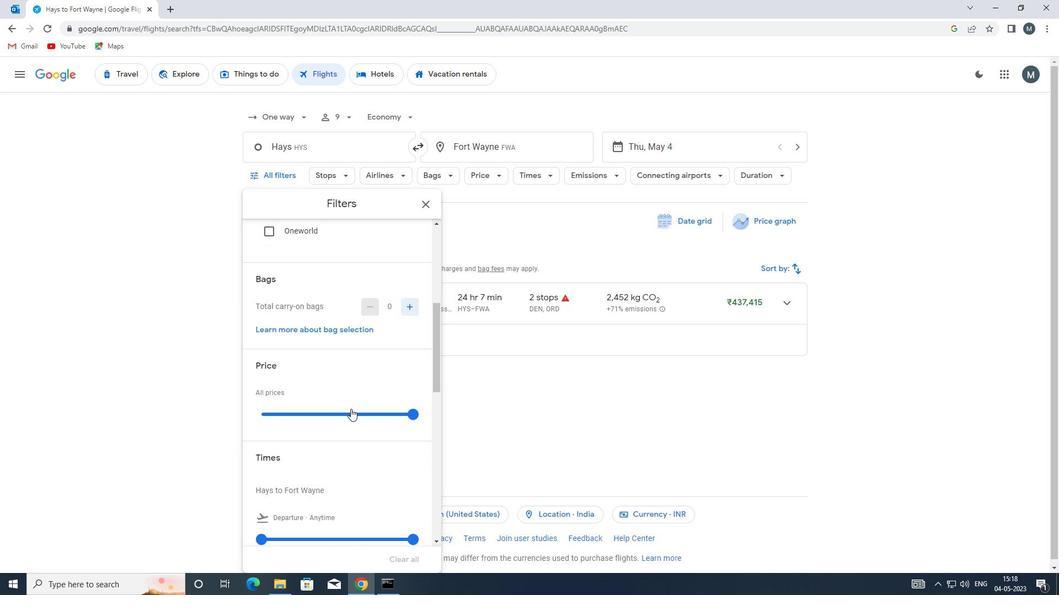 
Action: Mouse moved to (353, 413)
Screenshot: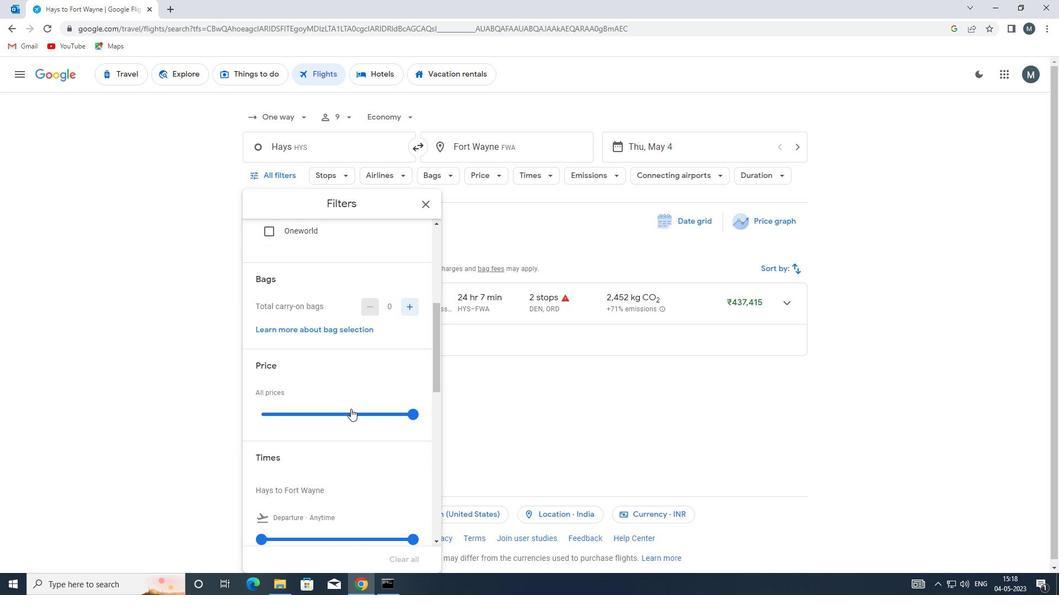 
Action: Mouse pressed left at (353, 413)
Screenshot: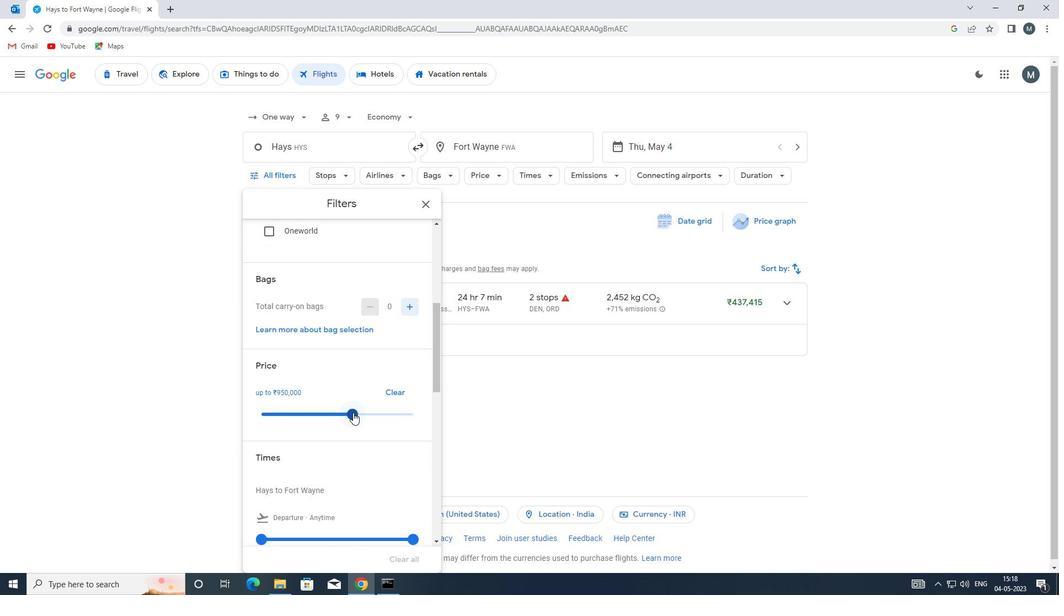
Action: Mouse moved to (331, 403)
Screenshot: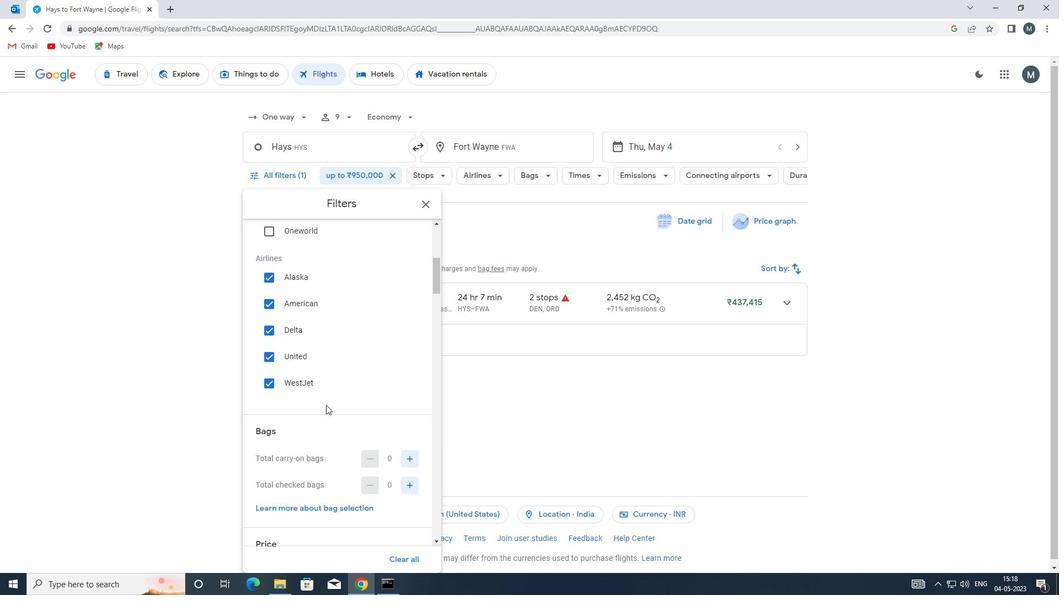 
Action: Mouse scrolled (331, 403) with delta (0, 0)
Screenshot: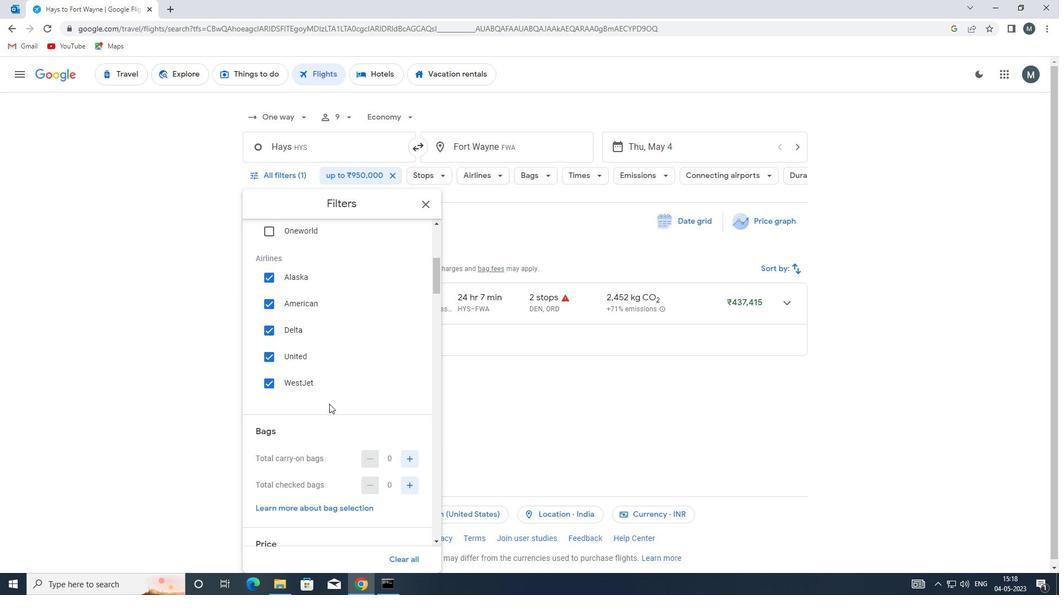 
Action: Mouse moved to (331, 403)
Screenshot: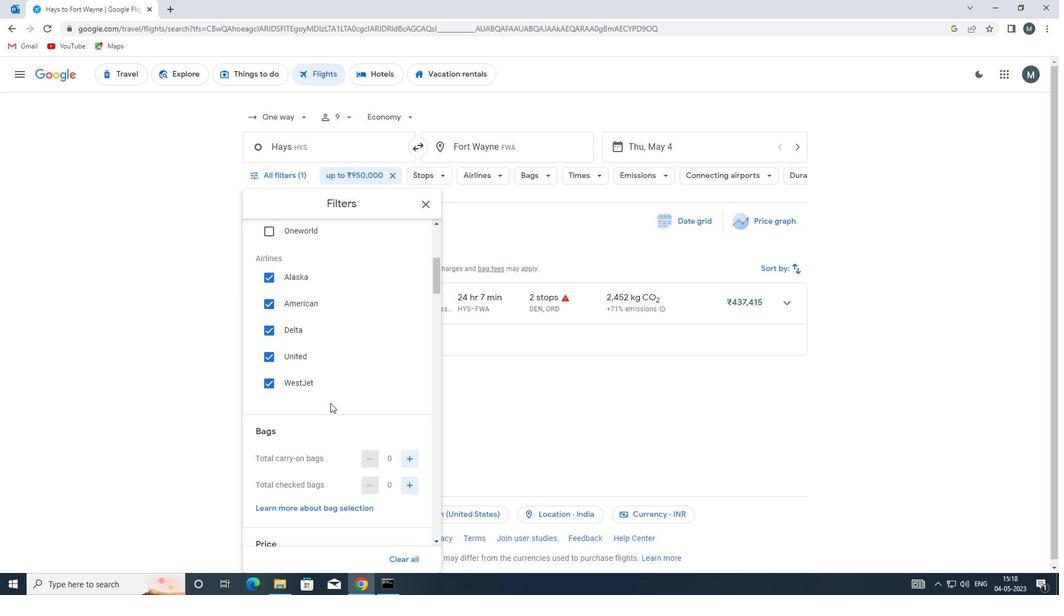 
Action: Mouse scrolled (331, 403) with delta (0, 0)
Screenshot: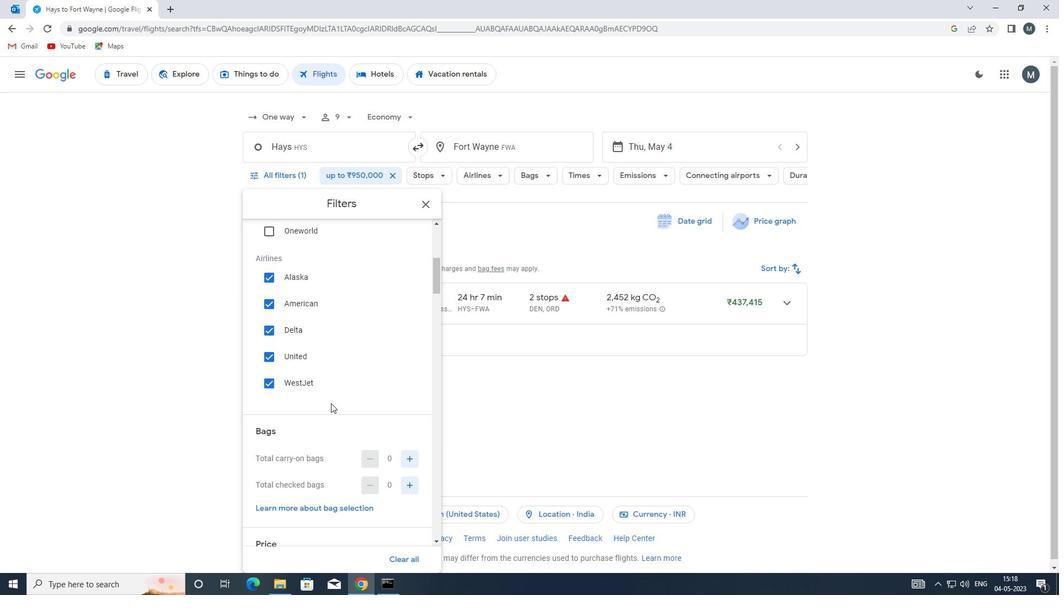 
Action: Mouse scrolled (331, 403) with delta (0, 0)
Screenshot: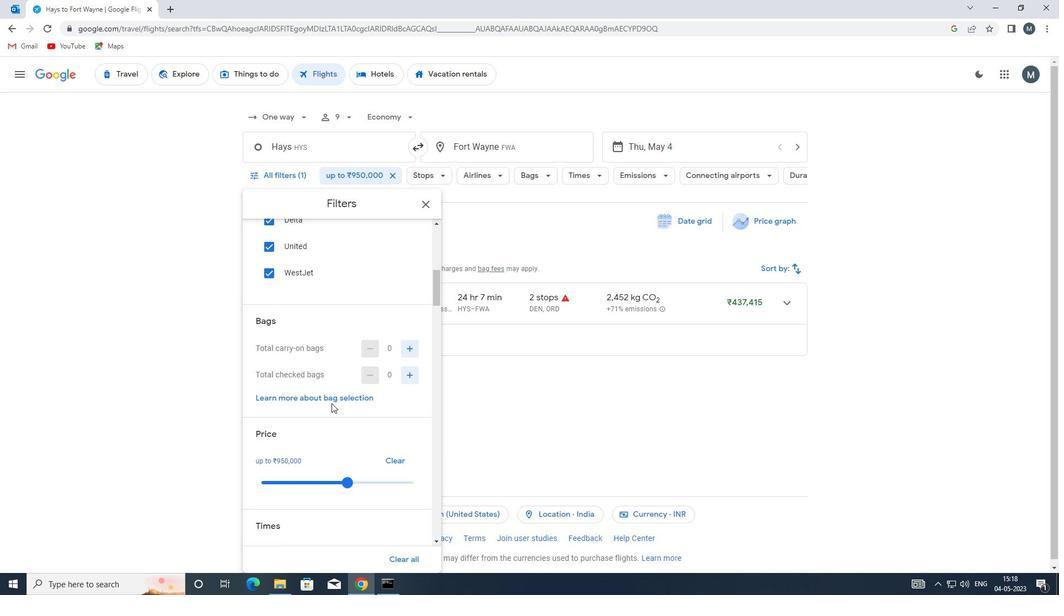 
Action: Mouse moved to (343, 422)
Screenshot: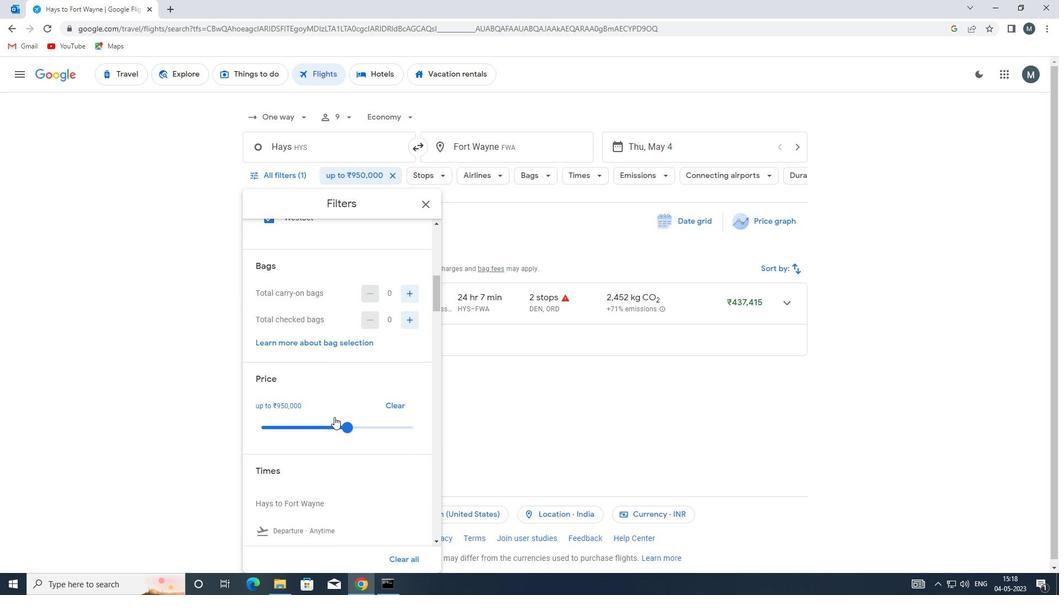 
Action: Mouse pressed left at (343, 422)
Screenshot: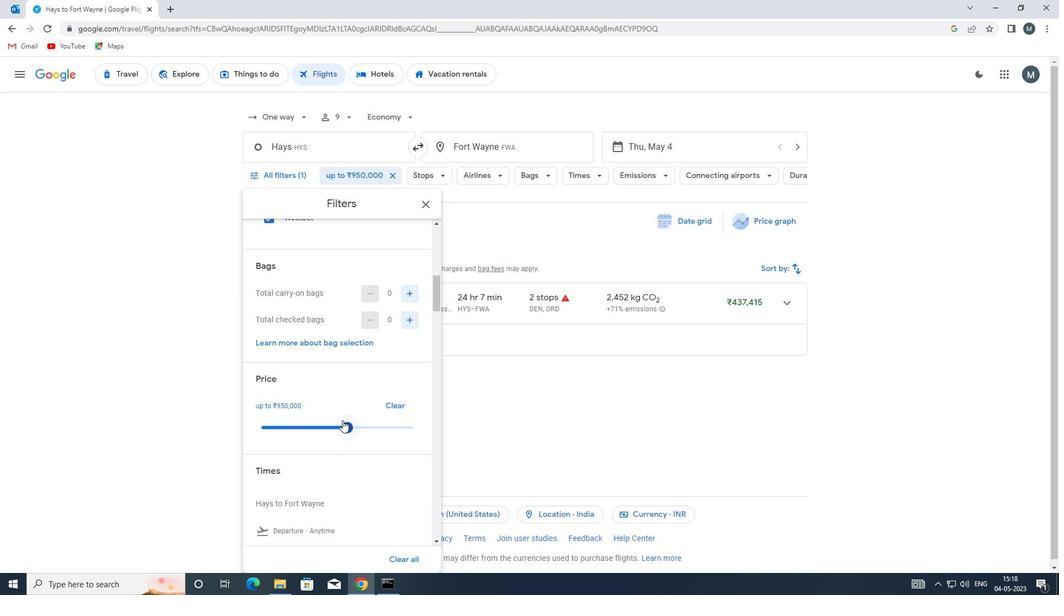 
Action: Mouse moved to (322, 417)
Screenshot: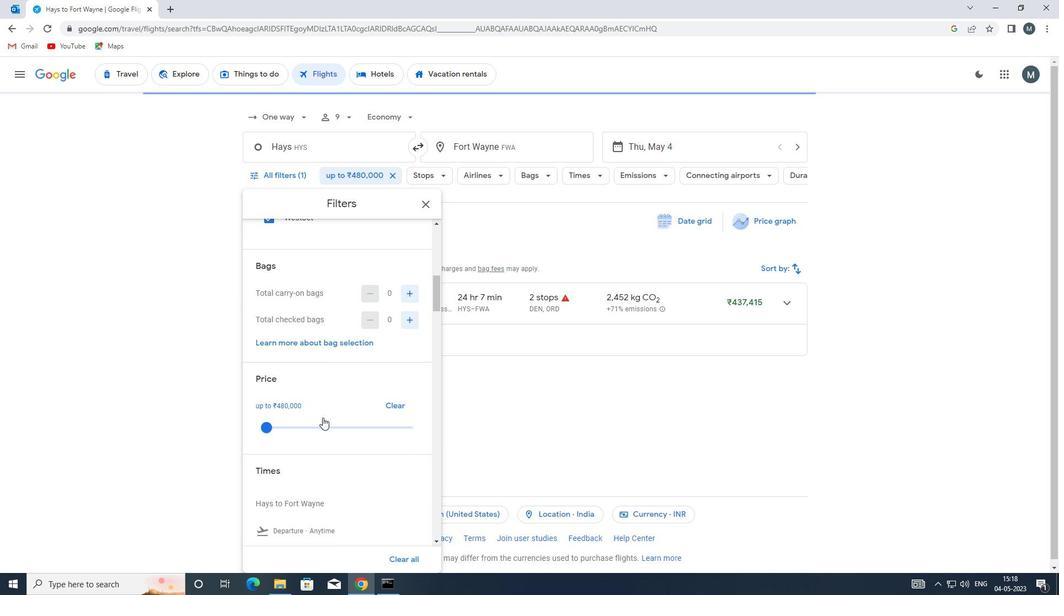 
Action: Mouse scrolled (322, 417) with delta (0, 0)
Screenshot: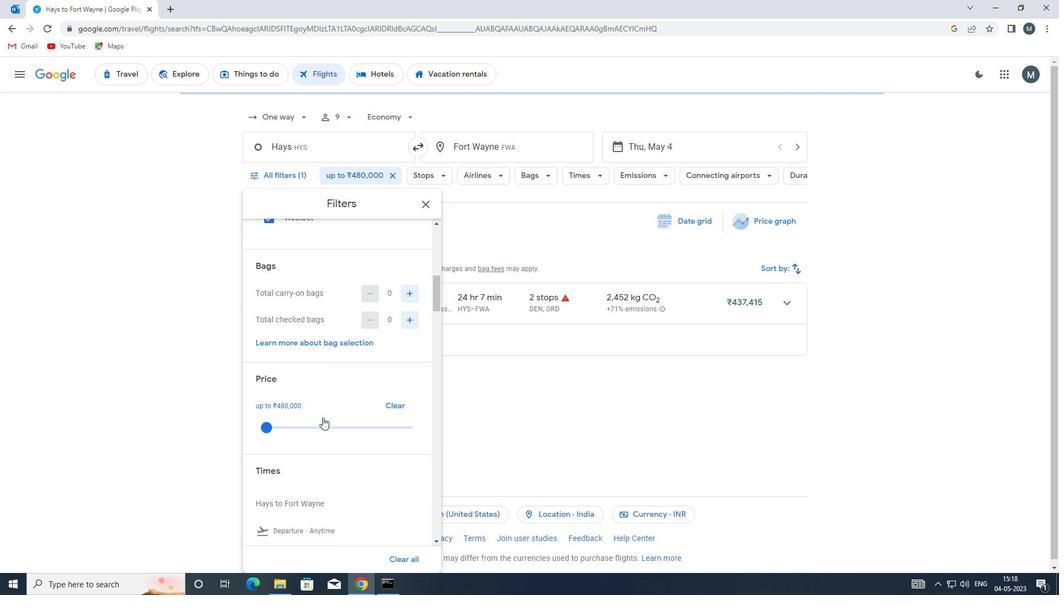 
Action: Mouse scrolled (322, 417) with delta (0, 0)
Screenshot: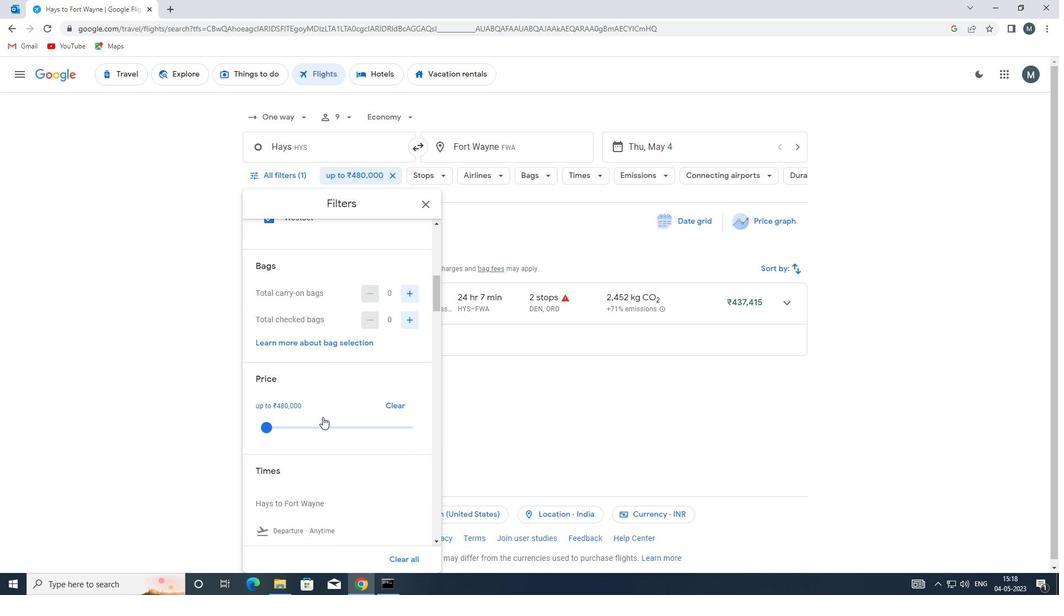 
Action: Mouse moved to (322, 419)
Screenshot: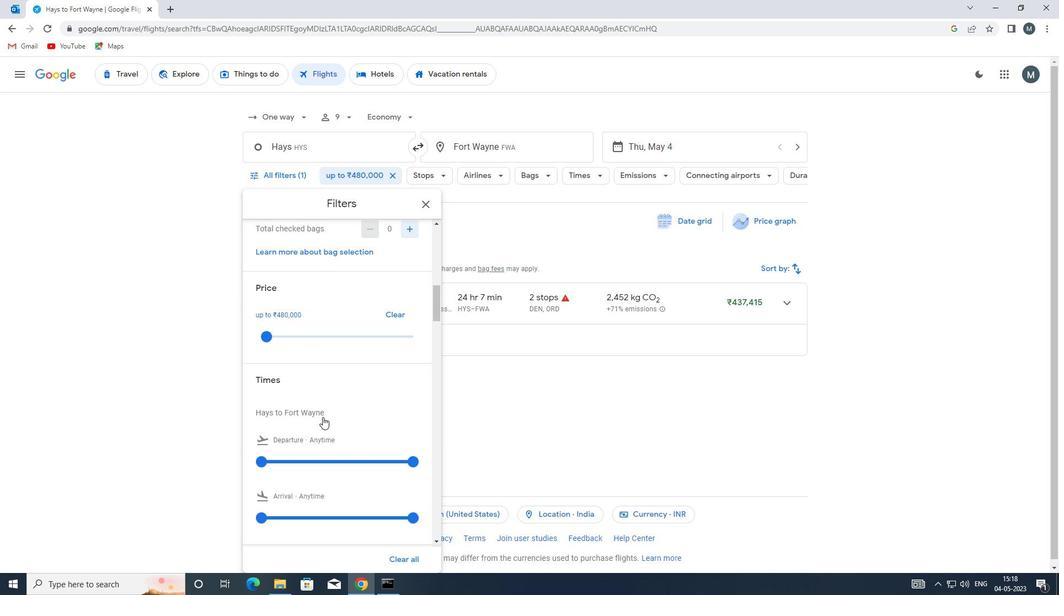 
Action: Mouse scrolled (322, 418) with delta (0, 0)
Screenshot: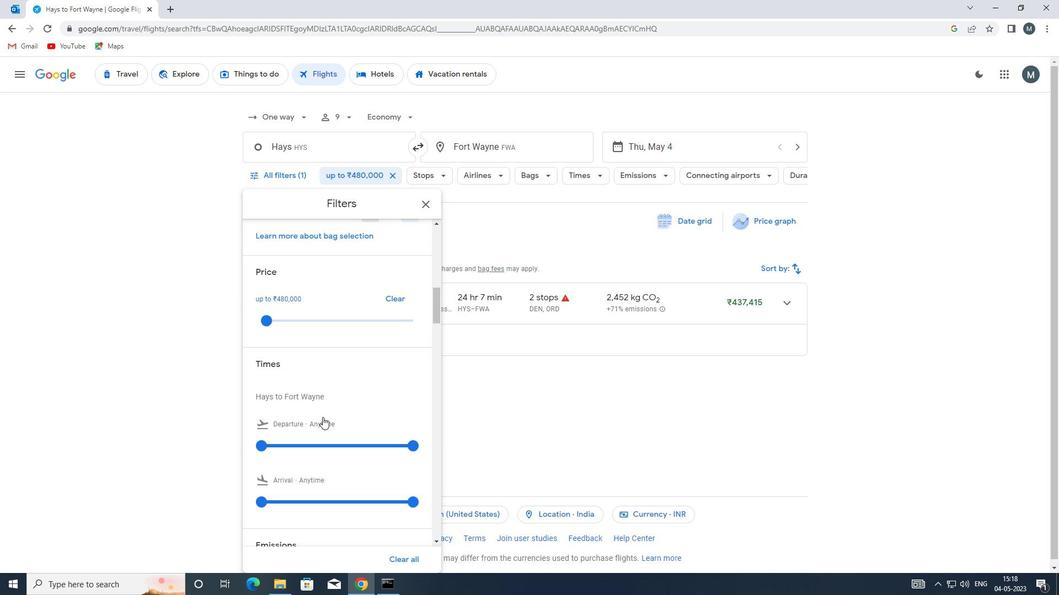 
Action: Mouse moved to (260, 385)
Screenshot: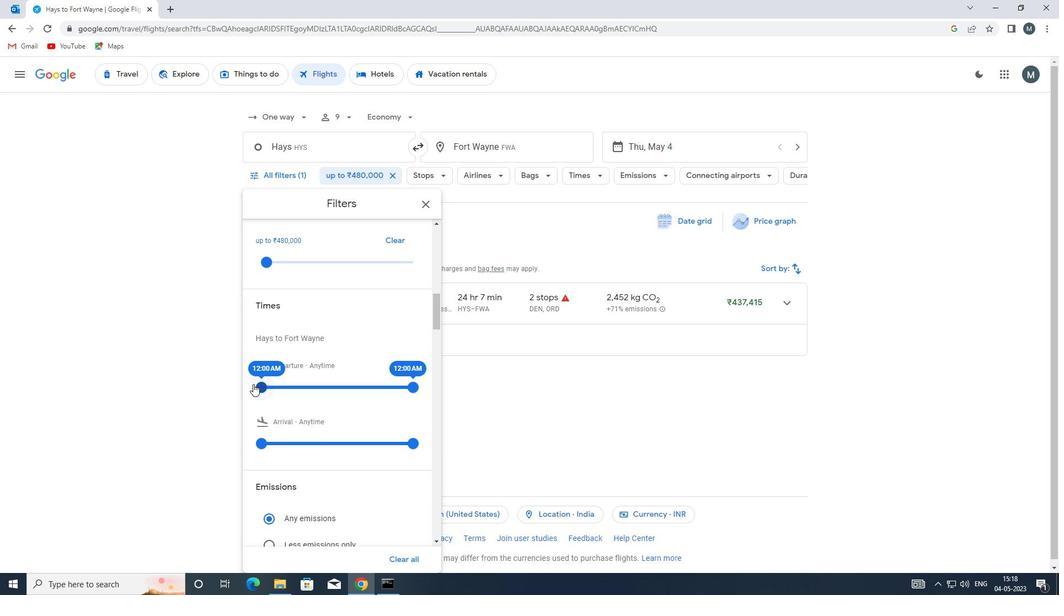 
Action: Mouse pressed left at (260, 385)
Screenshot: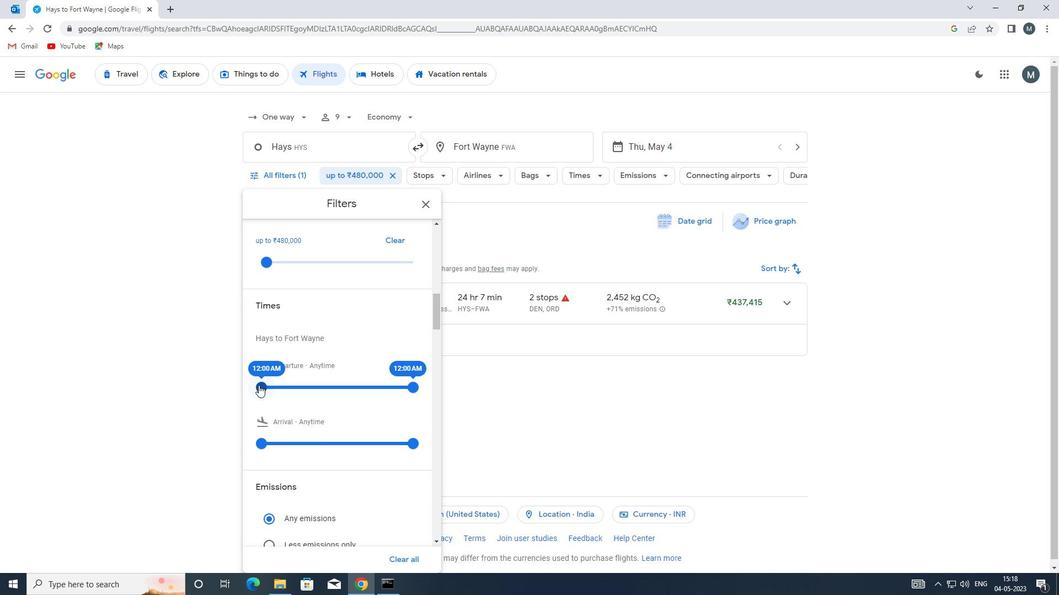 
Action: Mouse moved to (408, 387)
Screenshot: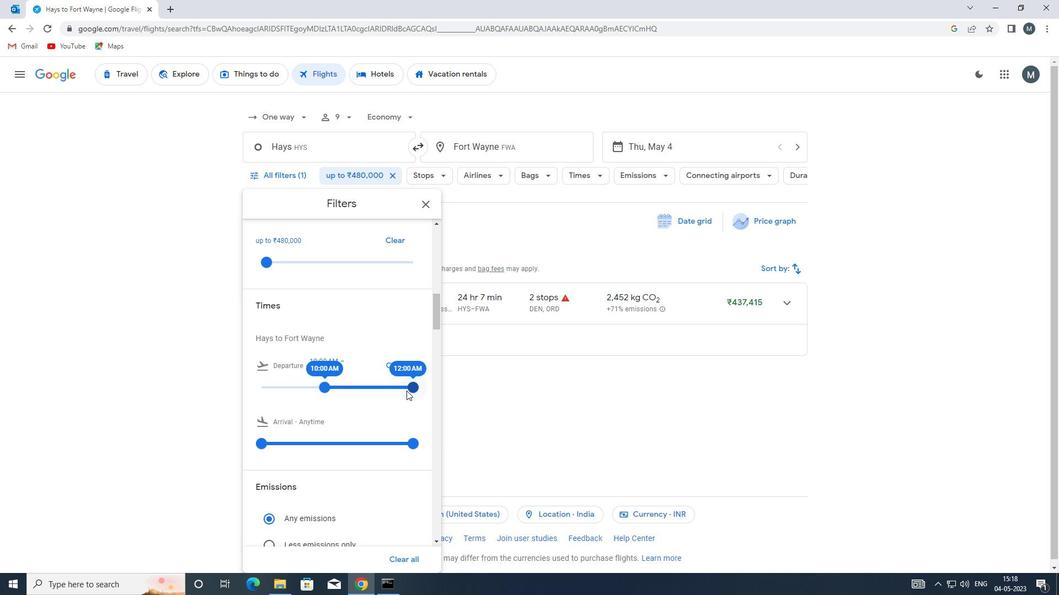 
Action: Mouse pressed left at (408, 387)
Screenshot: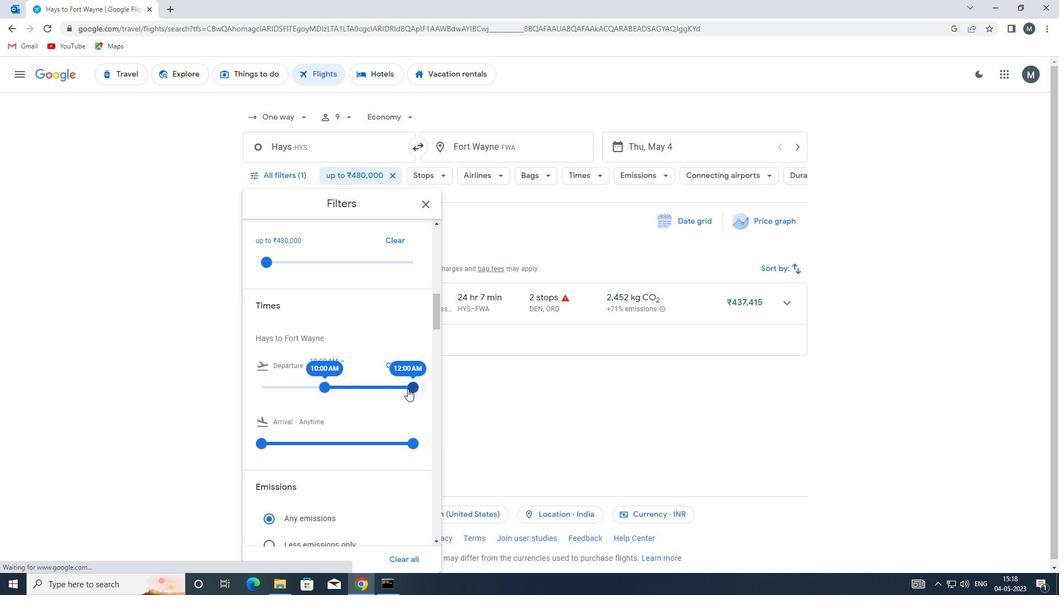 
Action: Mouse moved to (333, 392)
Screenshot: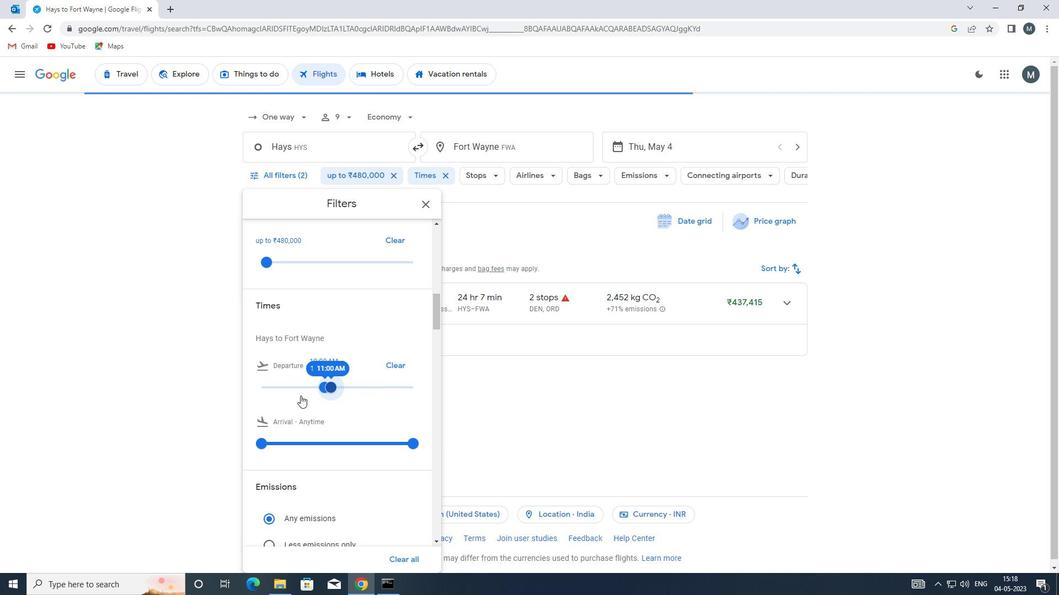 
Action: Mouse scrolled (333, 392) with delta (0, 0)
Screenshot: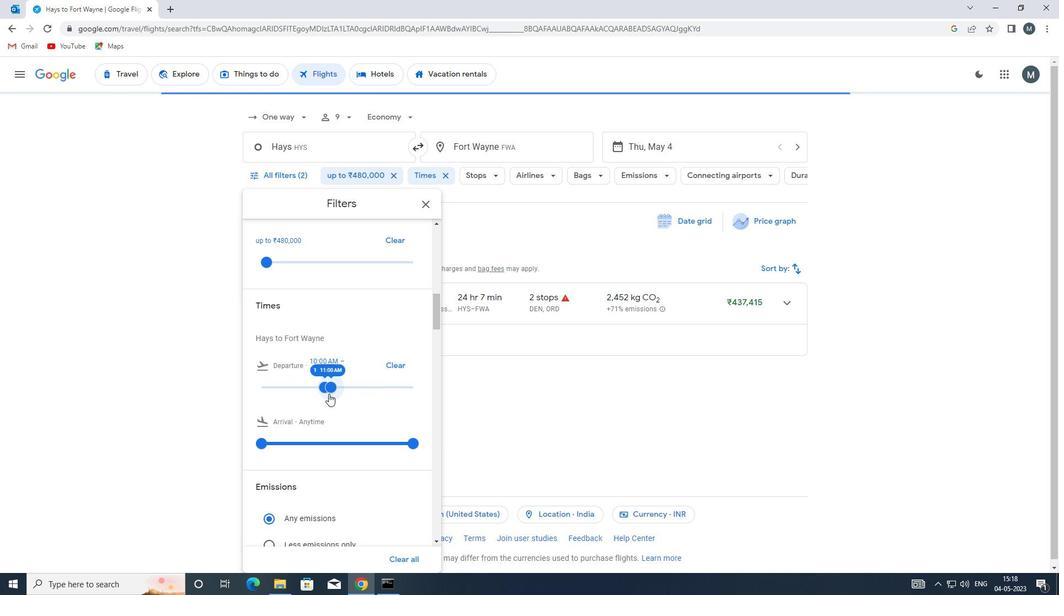 
Action: Mouse moved to (425, 203)
Screenshot: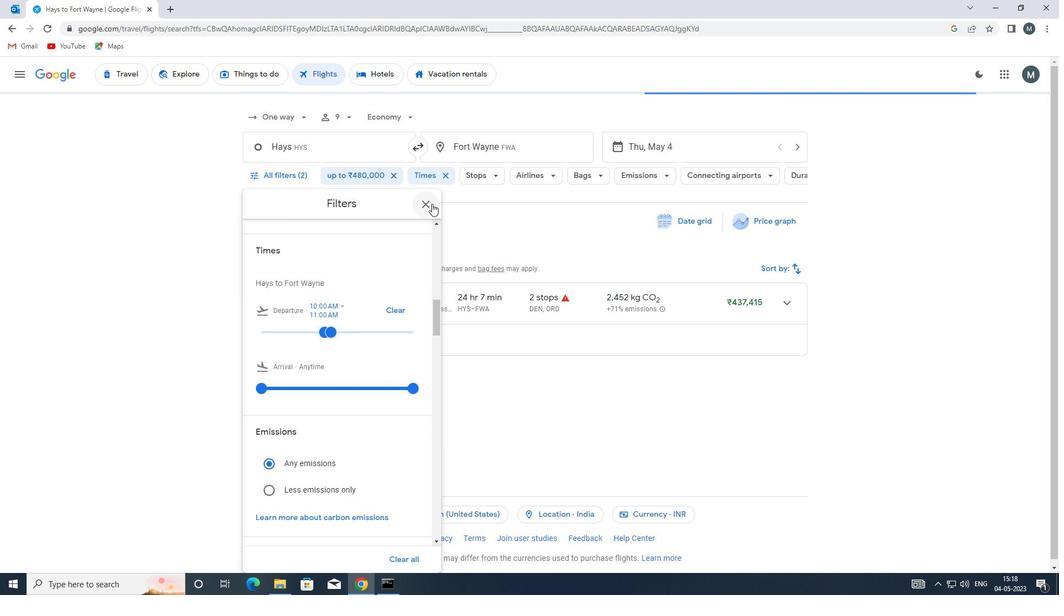 
Action: Mouse pressed left at (425, 203)
Screenshot: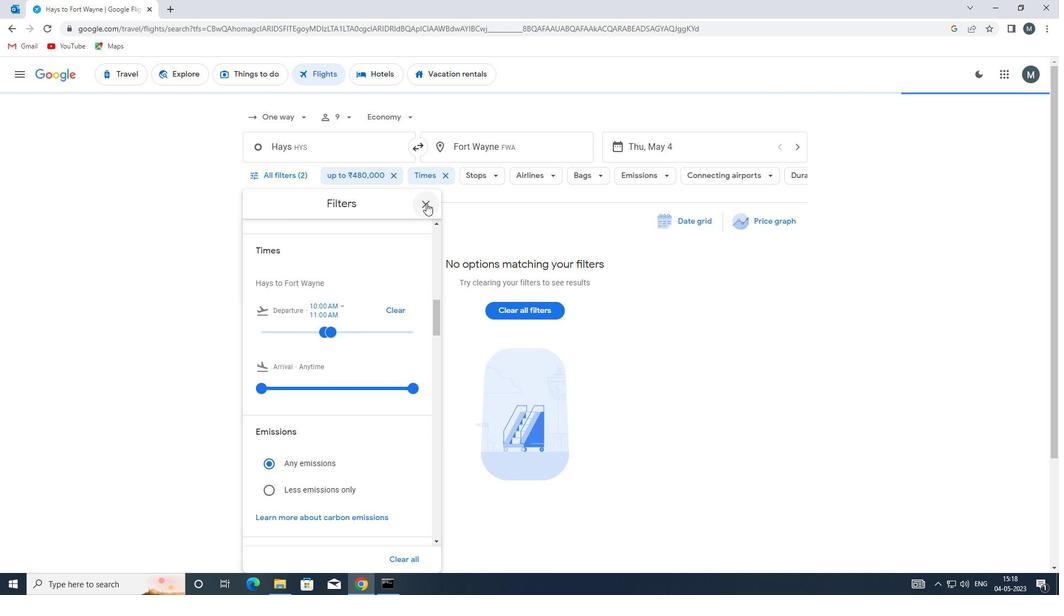 
Action: Mouse moved to (426, 203)
Screenshot: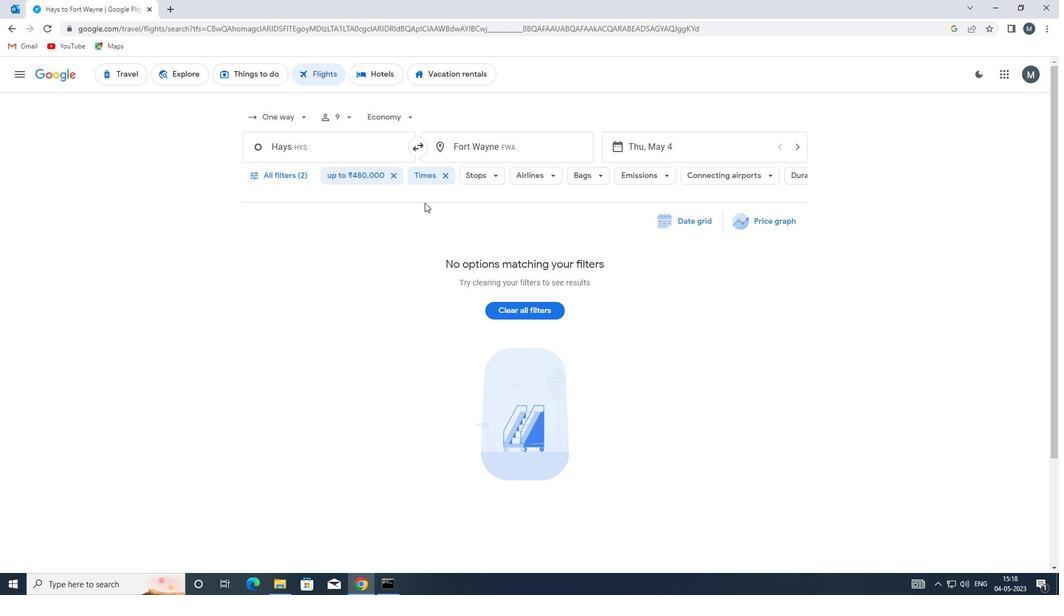 
